 Task: Look for space in Hayesville, United States from 10th July, 2023 to 15th July, 2023 for 7 adults in price range Rs.10000 to Rs.15000. Place can be entire place or shared room with 4 bedrooms having 7 beds and 4 bathrooms. Property type can be house, flat, guest house. Amenities needed are: wifi, TV, free parkinig on premises, gym, breakfast. Booking option can be shelf check-in. Required host language is English.
Action: Mouse moved to (411, 105)
Screenshot: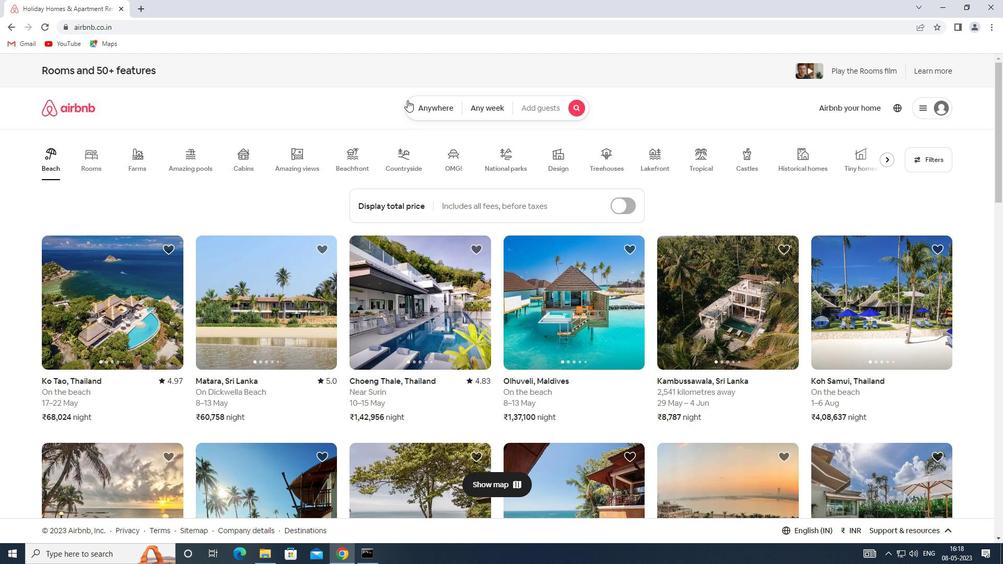 
Action: Mouse pressed left at (411, 105)
Screenshot: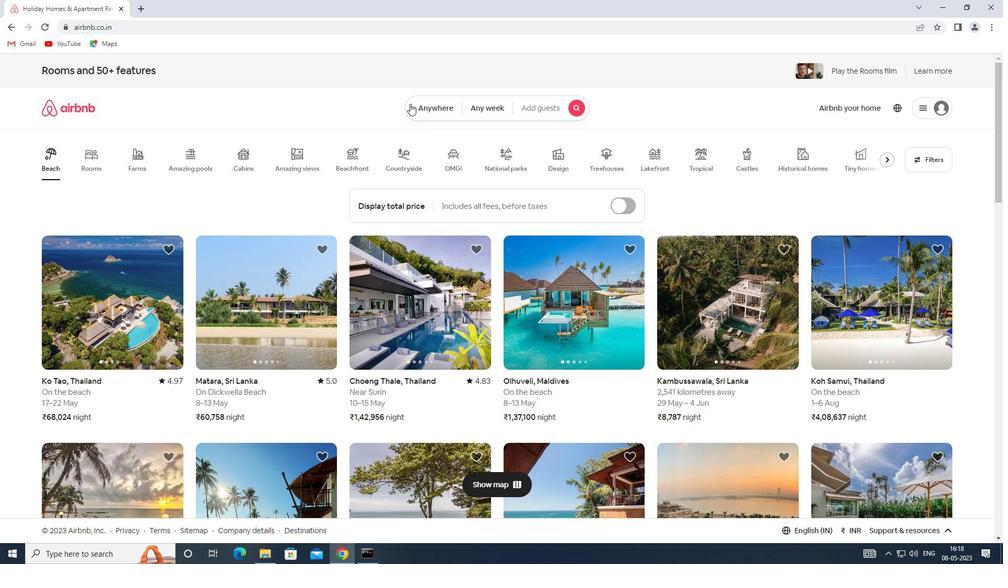 
Action: Mouse moved to (356, 145)
Screenshot: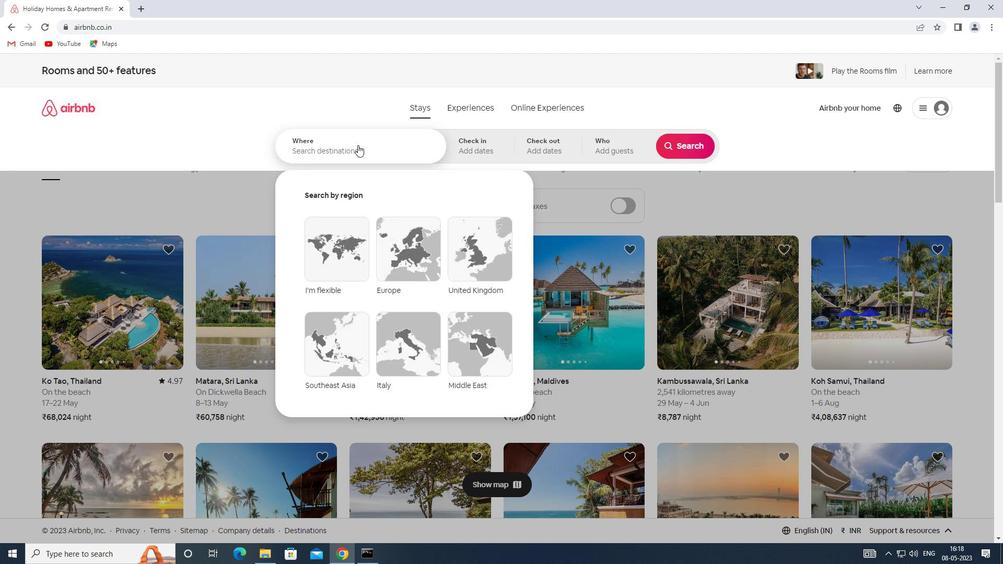 
Action: Mouse pressed left at (356, 145)
Screenshot: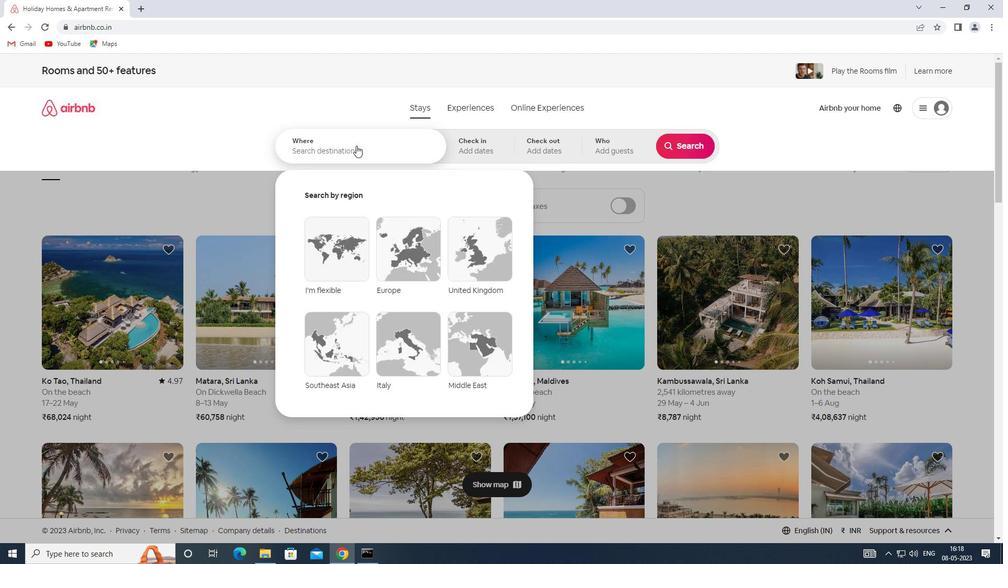
Action: Key pressed <Key.shift>SPACE<Key.space>IN<Key.space><Key.shift>HAYESVILLE,<Key.shift>UNITED<Key.space><Key.shift>STATES
Screenshot: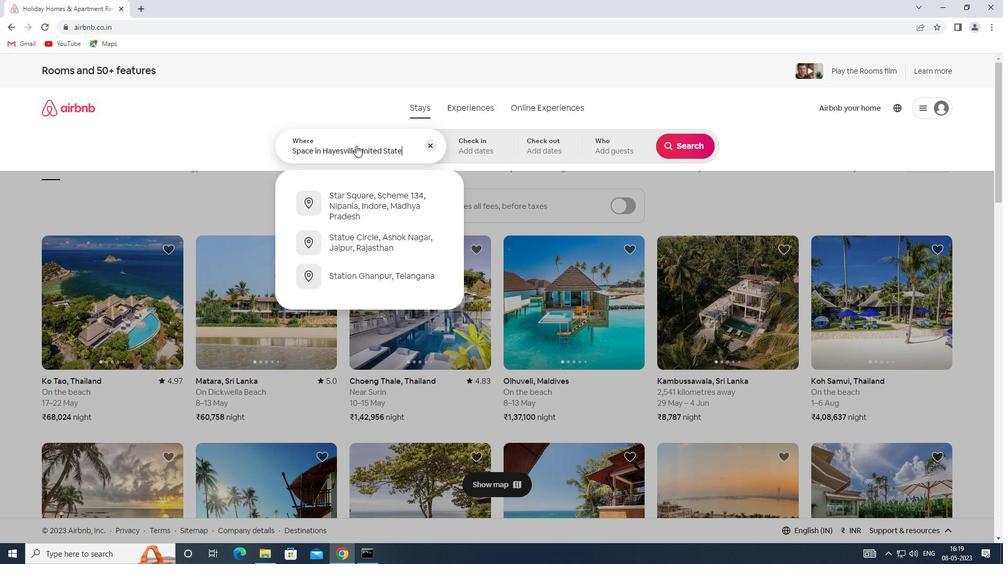 
Action: Mouse moved to (489, 145)
Screenshot: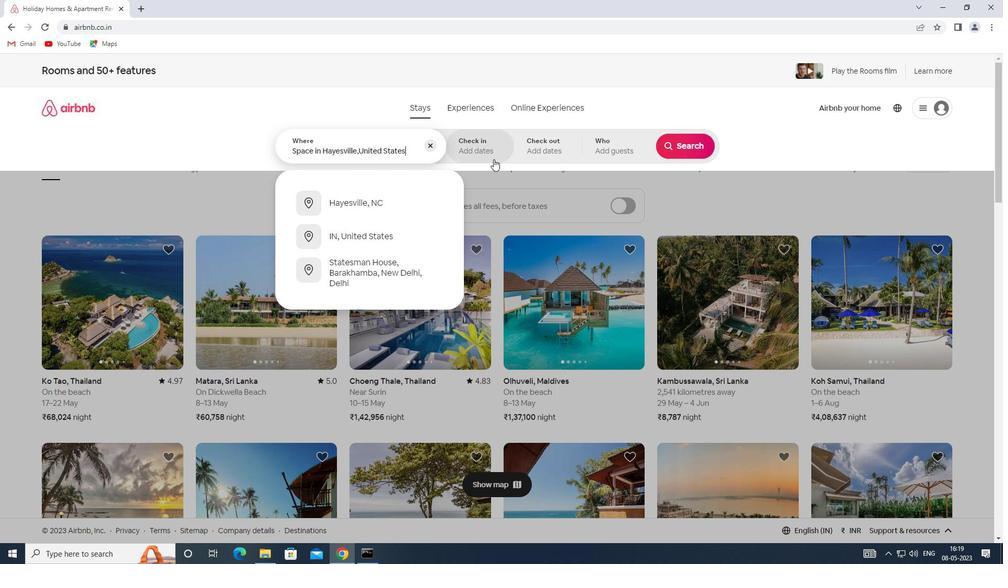 
Action: Mouse pressed left at (489, 145)
Screenshot: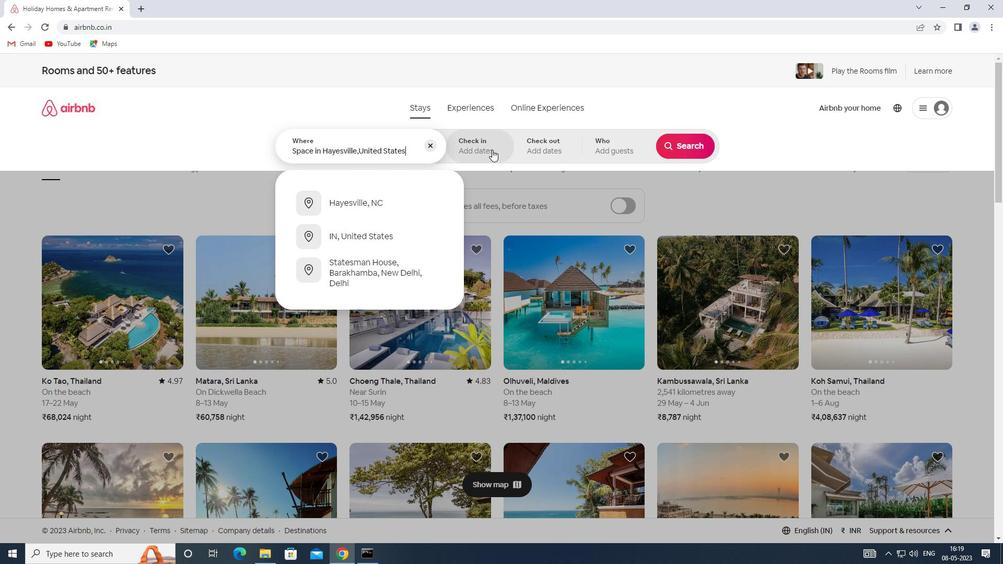 
Action: Mouse moved to (678, 235)
Screenshot: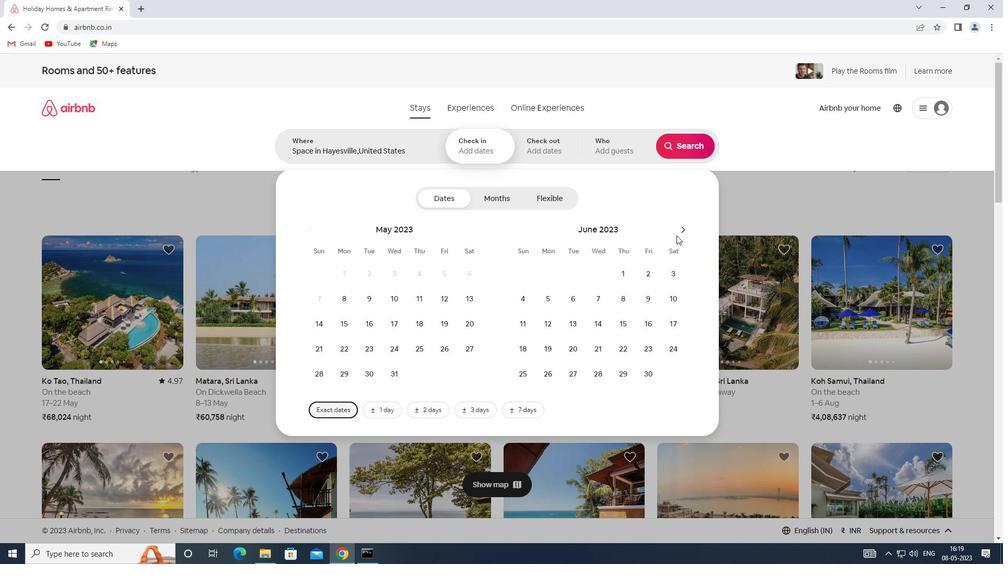 
Action: Mouse pressed left at (678, 235)
Screenshot: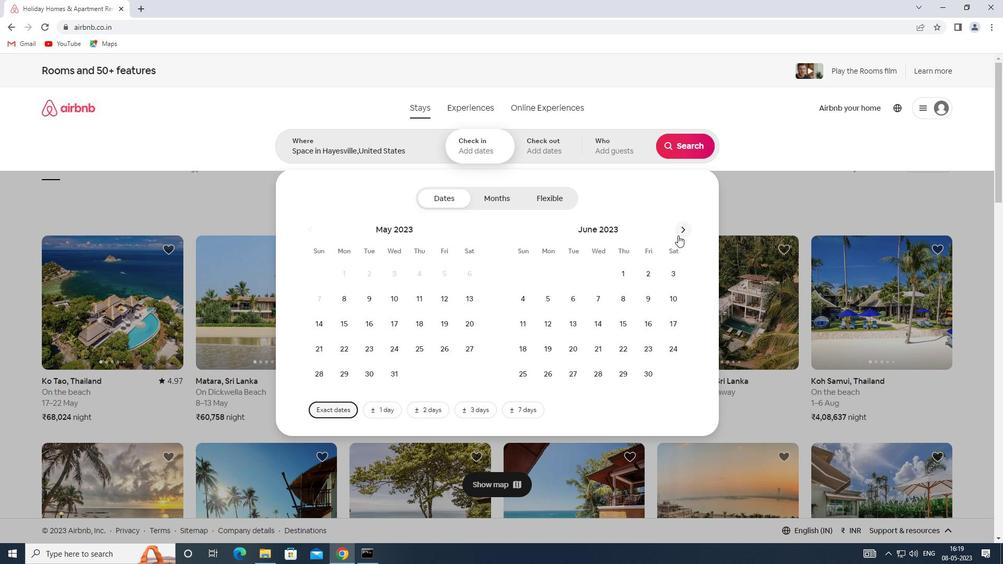 
Action: Mouse moved to (542, 320)
Screenshot: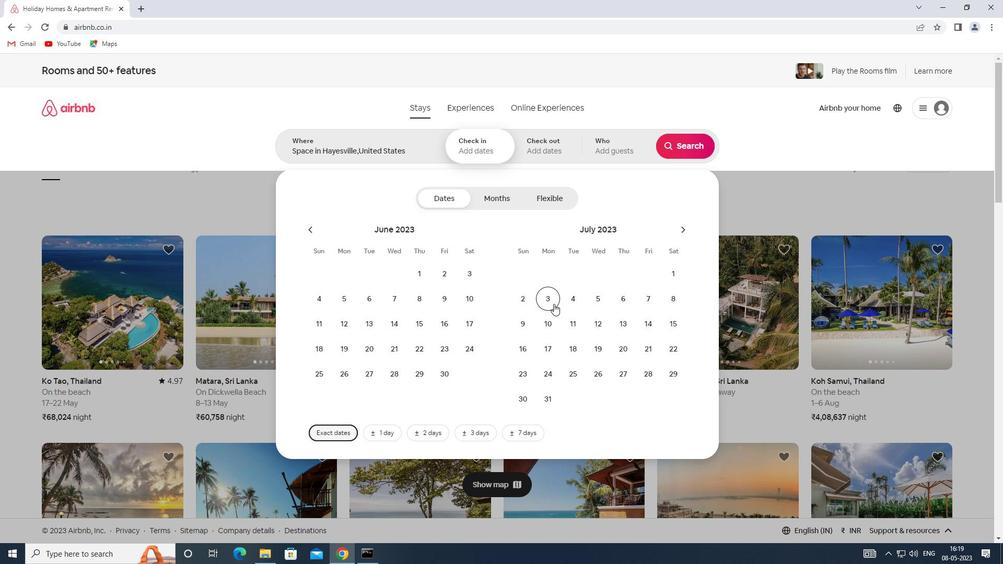 
Action: Mouse pressed left at (542, 320)
Screenshot: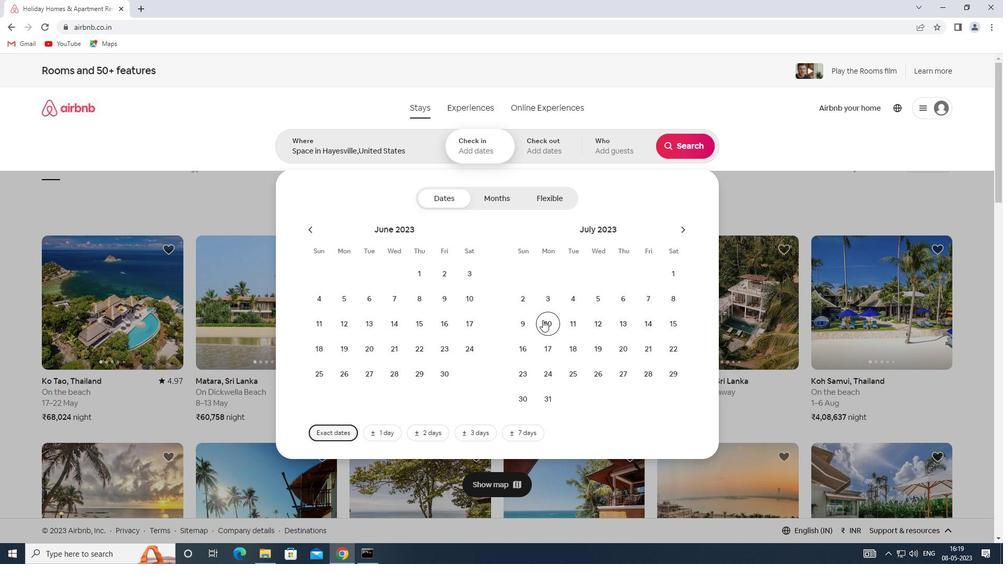 
Action: Mouse moved to (678, 319)
Screenshot: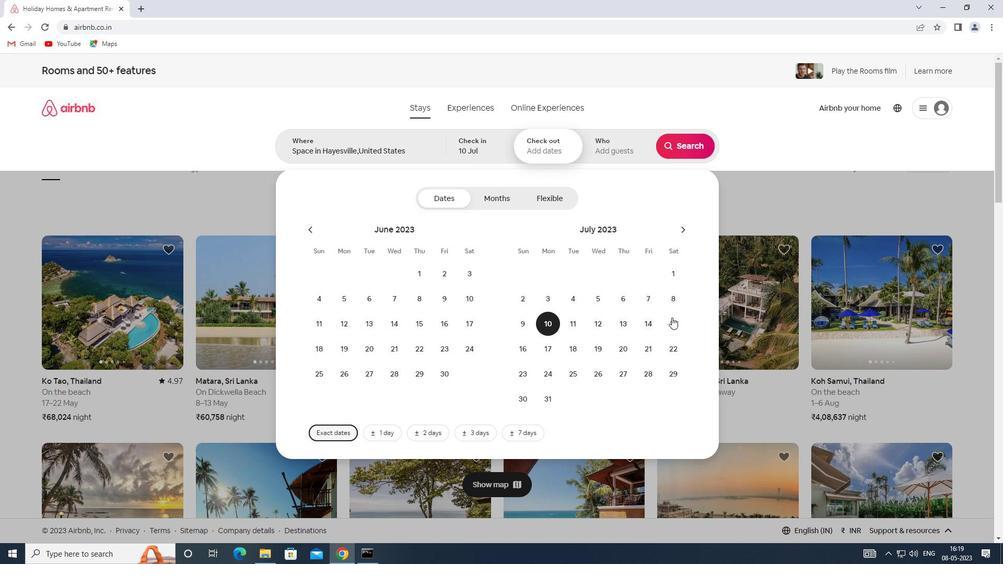
Action: Mouse pressed left at (678, 319)
Screenshot: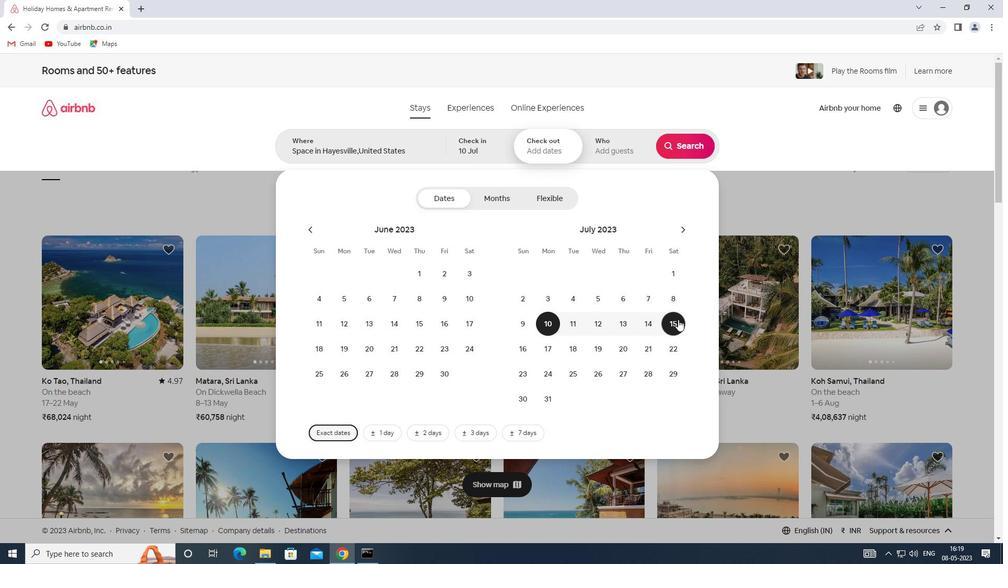 
Action: Mouse moved to (619, 146)
Screenshot: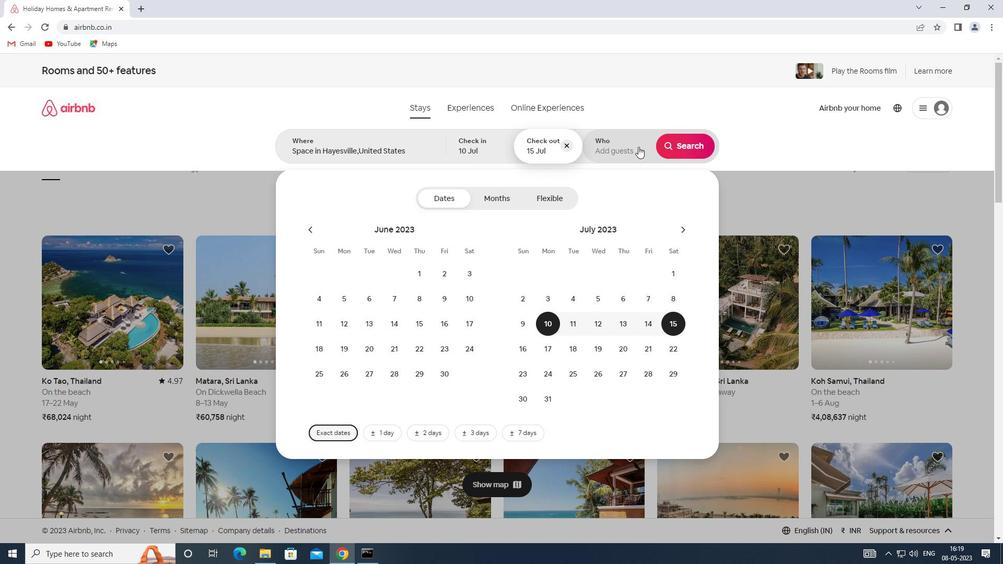 
Action: Mouse pressed left at (619, 146)
Screenshot: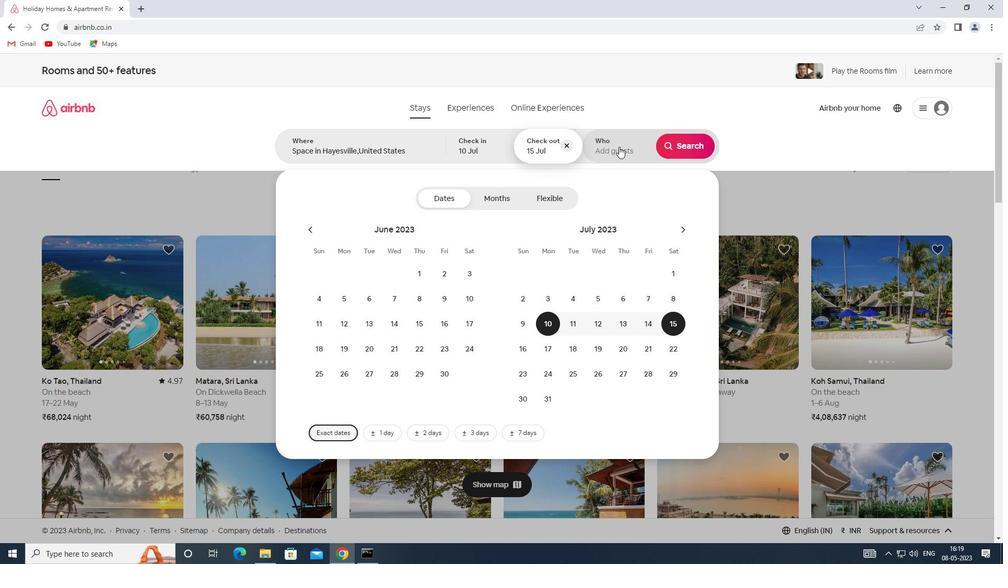 
Action: Mouse moved to (686, 202)
Screenshot: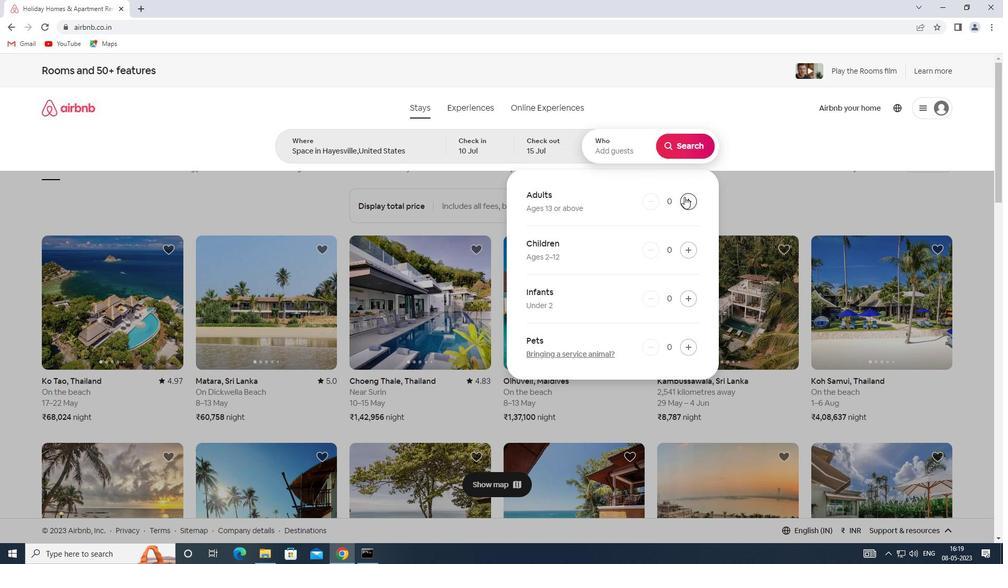 
Action: Mouse pressed left at (686, 202)
Screenshot: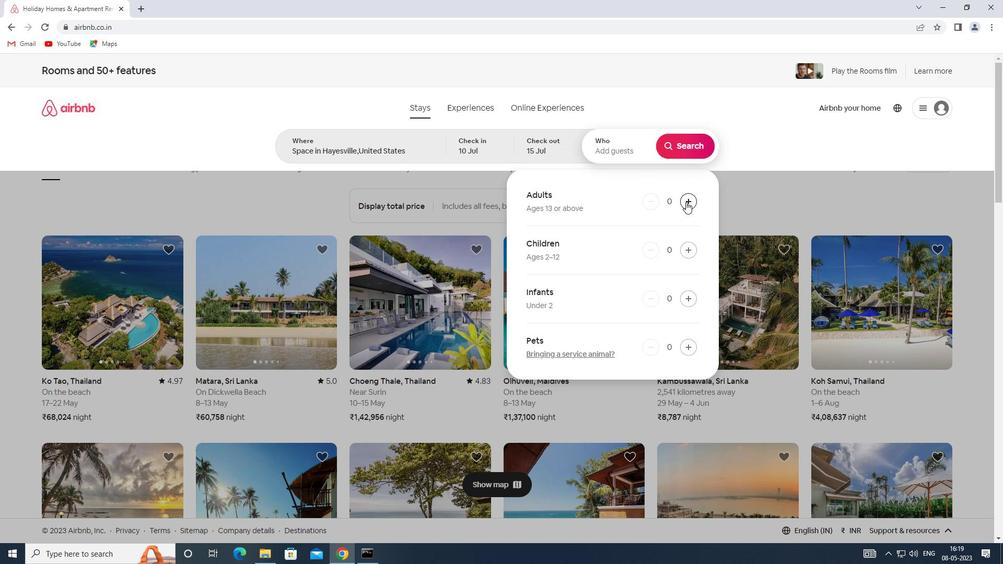 
Action: Mouse pressed left at (686, 202)
Screenshot: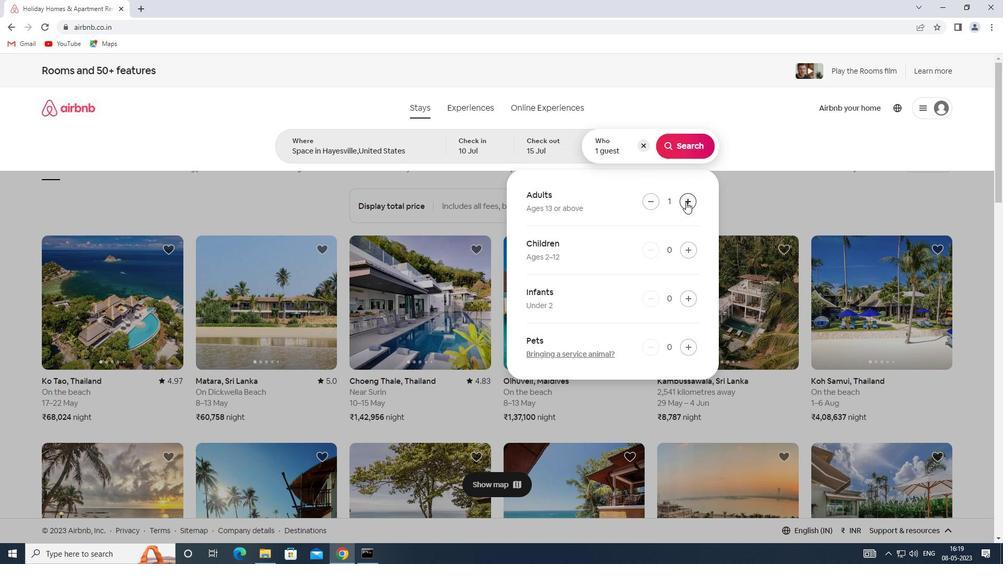
Action: Mouse pressed left at (686, 202)
Screenshot: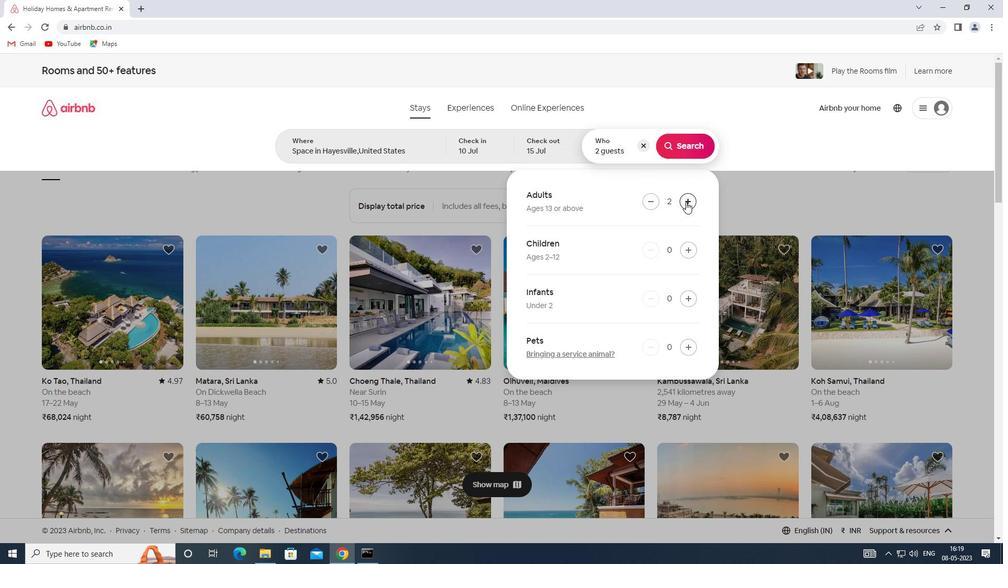
Action: Mouse pressed left at (686, 202)
Screenshot: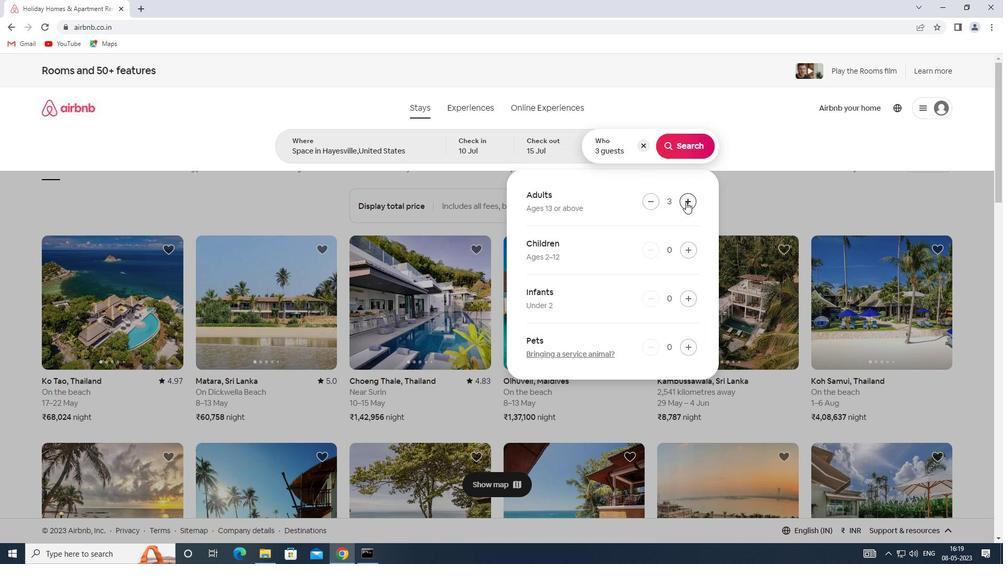 
Action: Mouse pressed left at (686, 202)
Screenshot: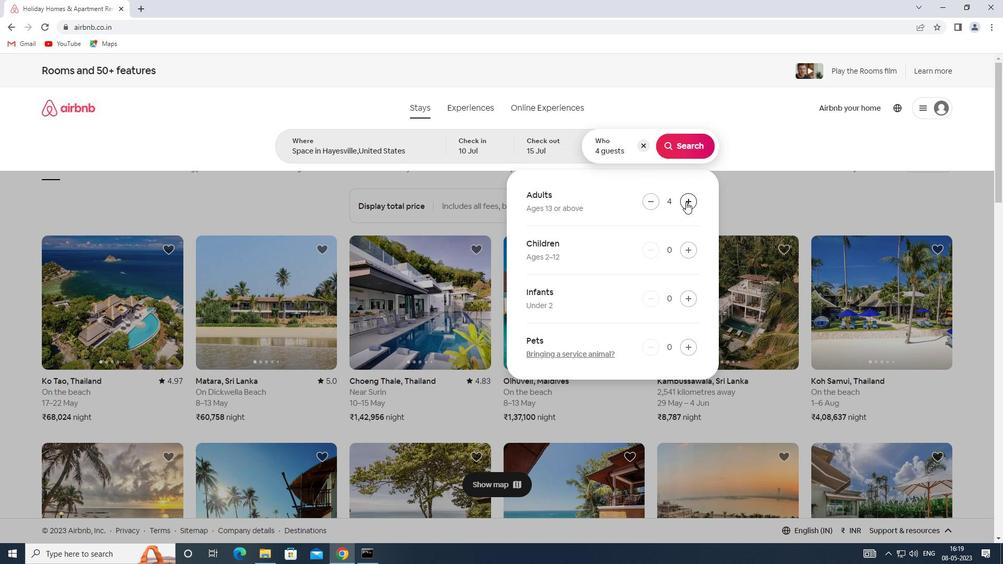 
Action: Mouse pressed left at (686, 202)
Screenshot: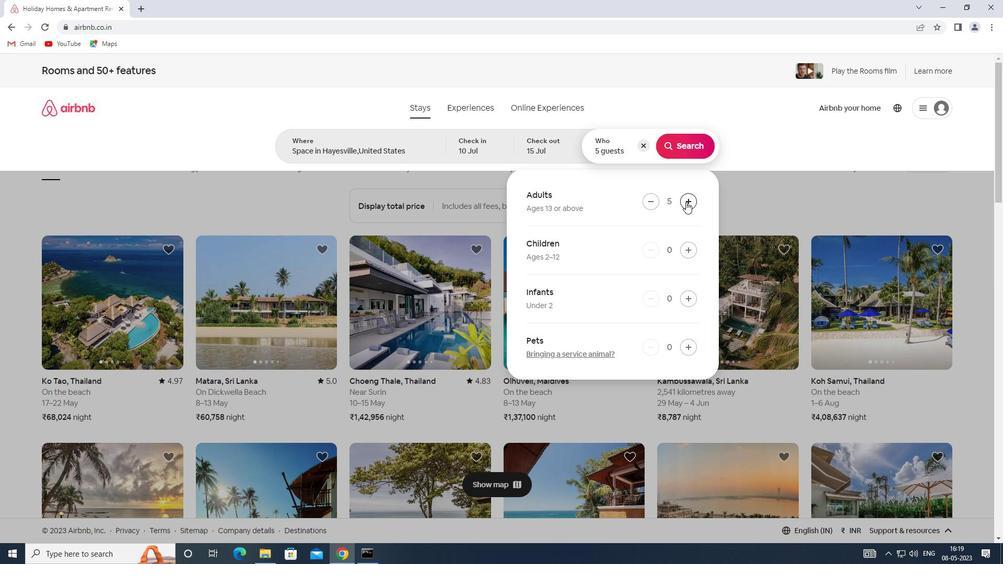 
Action: Mouse pressed left at (686, 202)
Screenshot: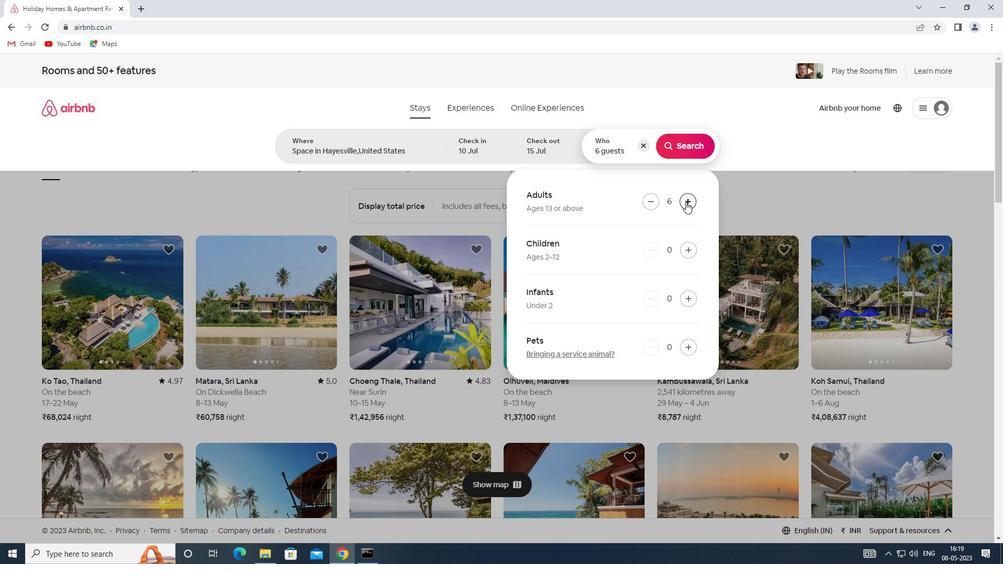 
Action: Mouse moved to (684, 150)
Screenshot: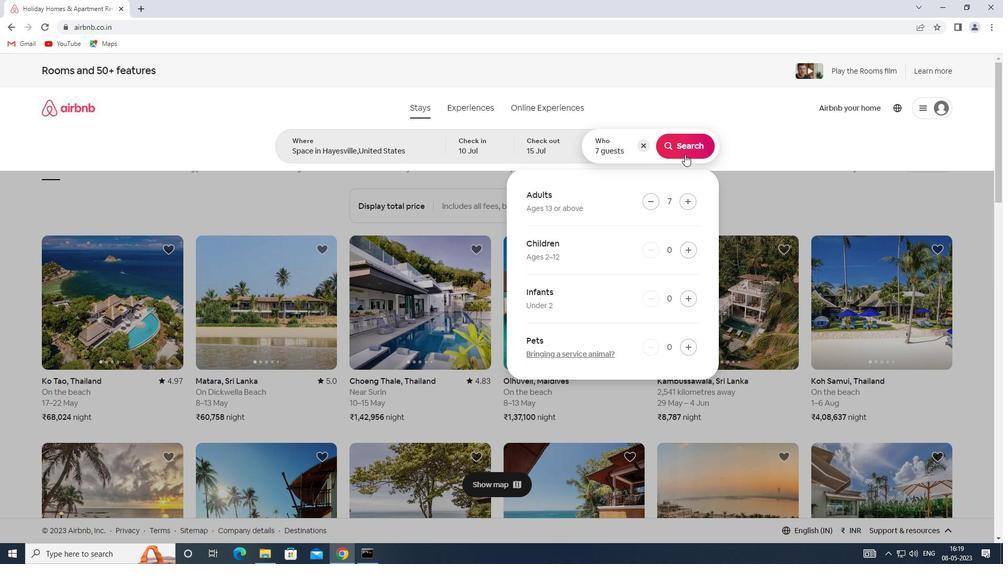 
Action: Mouse pressed left at (684, 150)
Screenshot: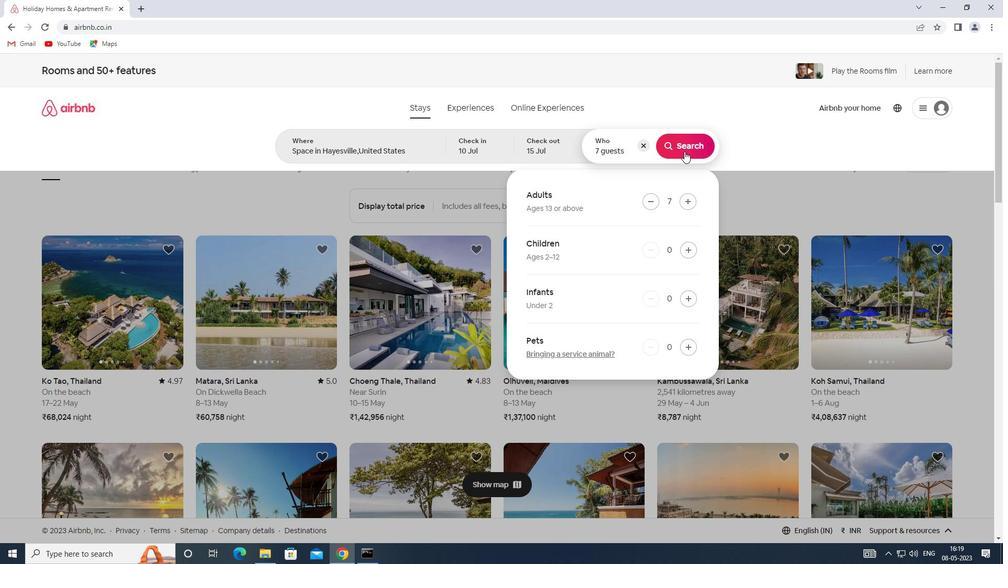 
Action: Mouse moved to (941, 120)
Screenshot: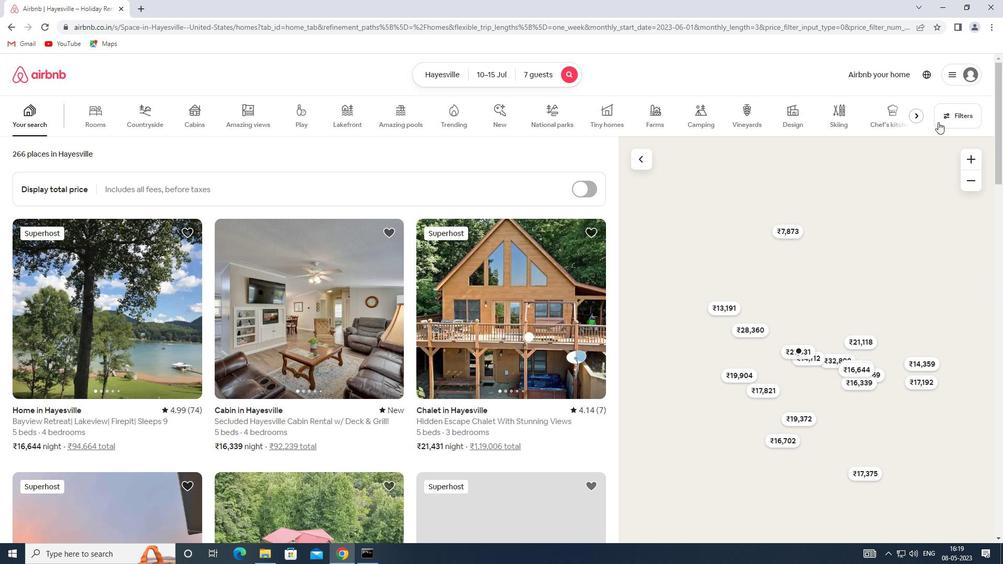 
Action: Mouse pressed left at (941, 120)
Screenshot: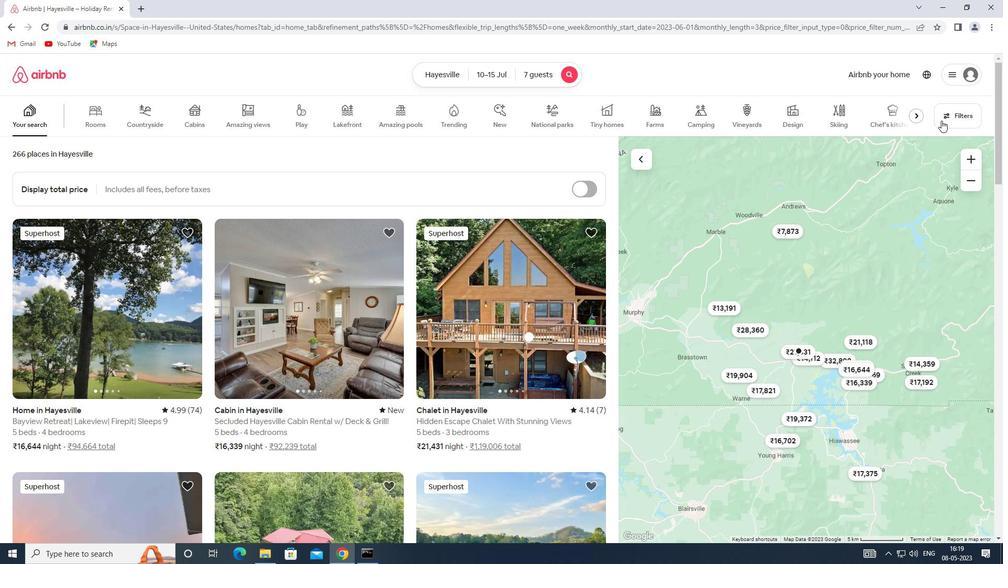 
Action: Mouse moved to (363, 372)
Screenshot: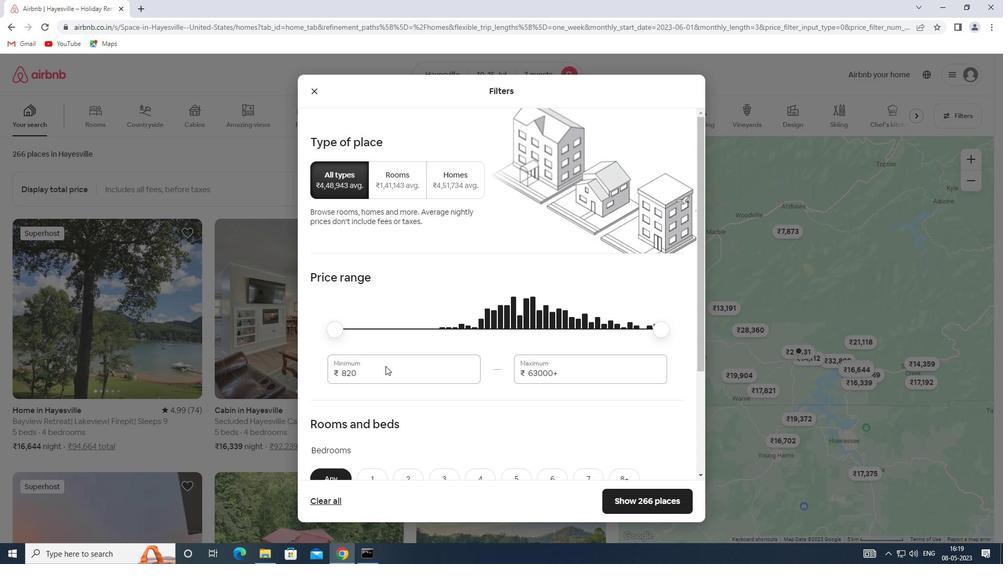 
Action: Mouse pressed left at (363, 372)
Screenshot: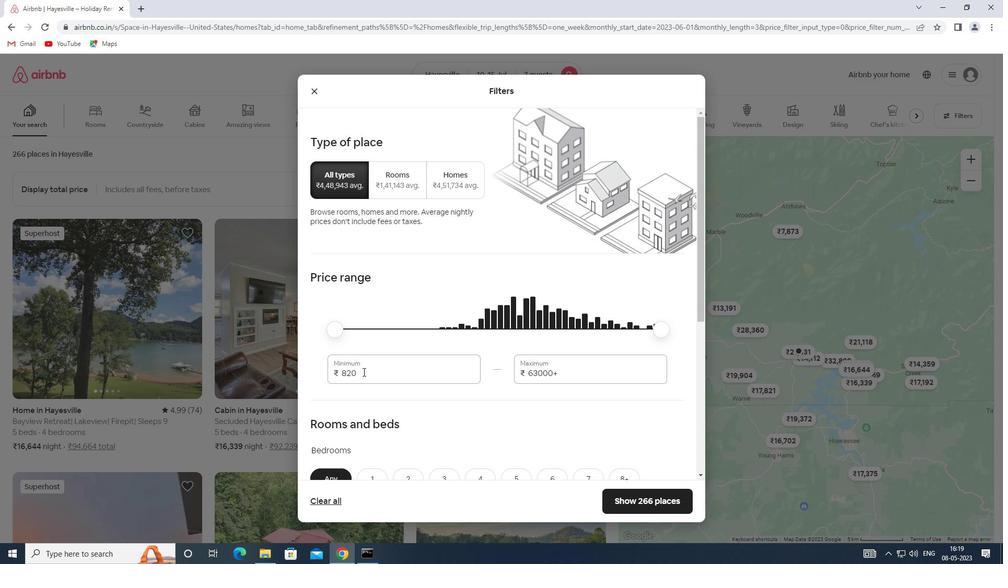 
Action: Mouse moved to (333, 372)
Screenshot: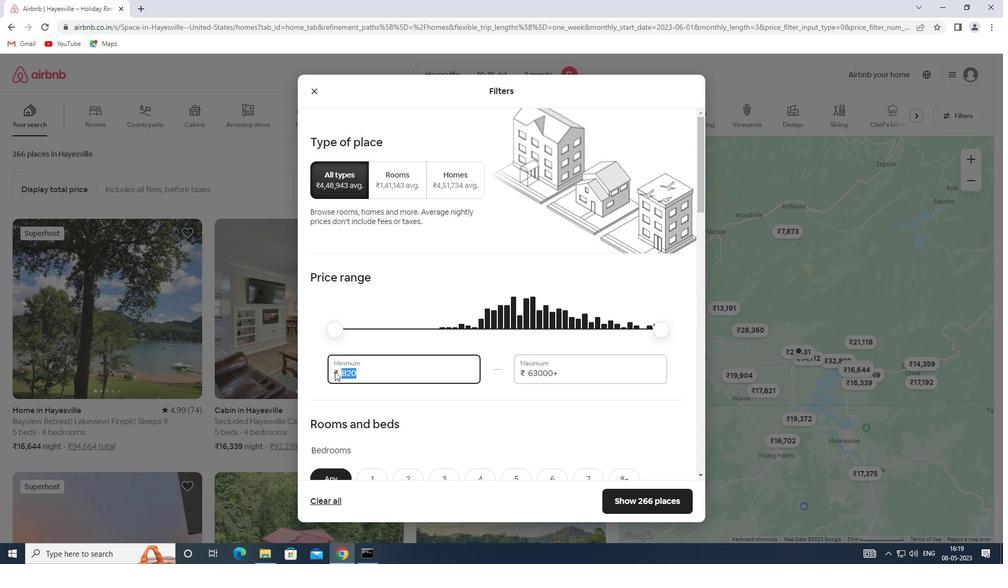
Action: Key pressed 10000
Screenshot: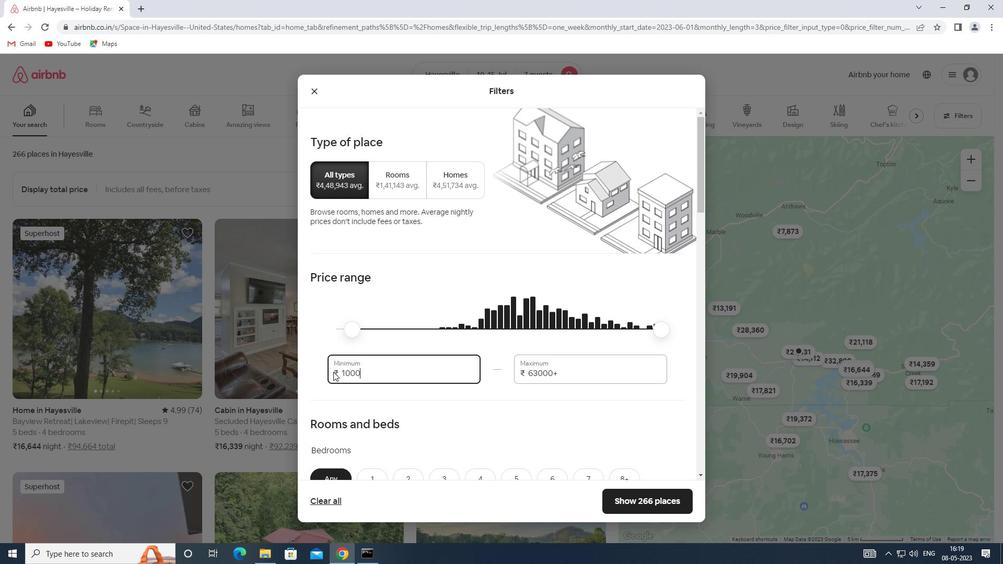 
Action: Mouse moved to (559, 374)
Screenshot: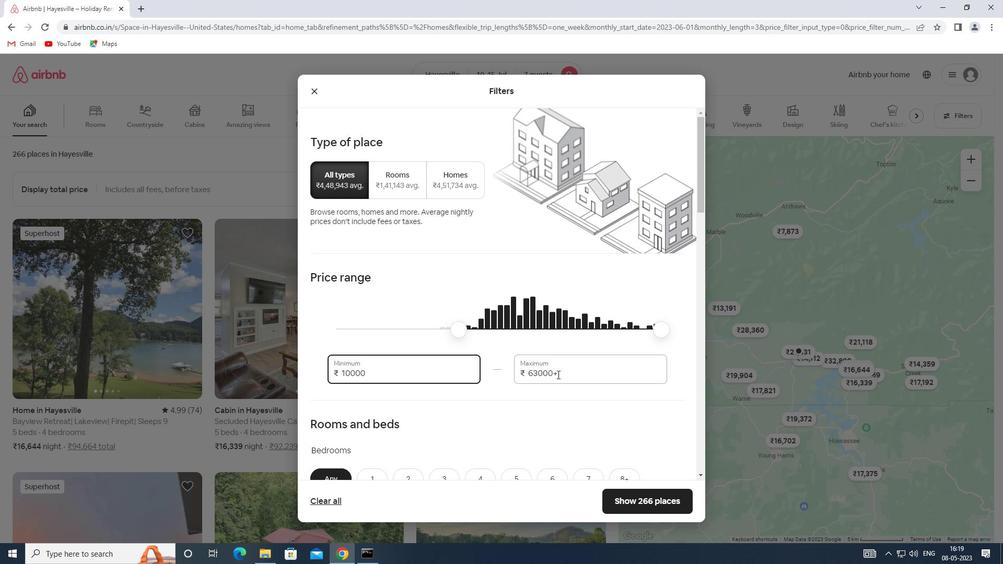 
Action: Mouse pressed left at (559, 374)
Screenshot: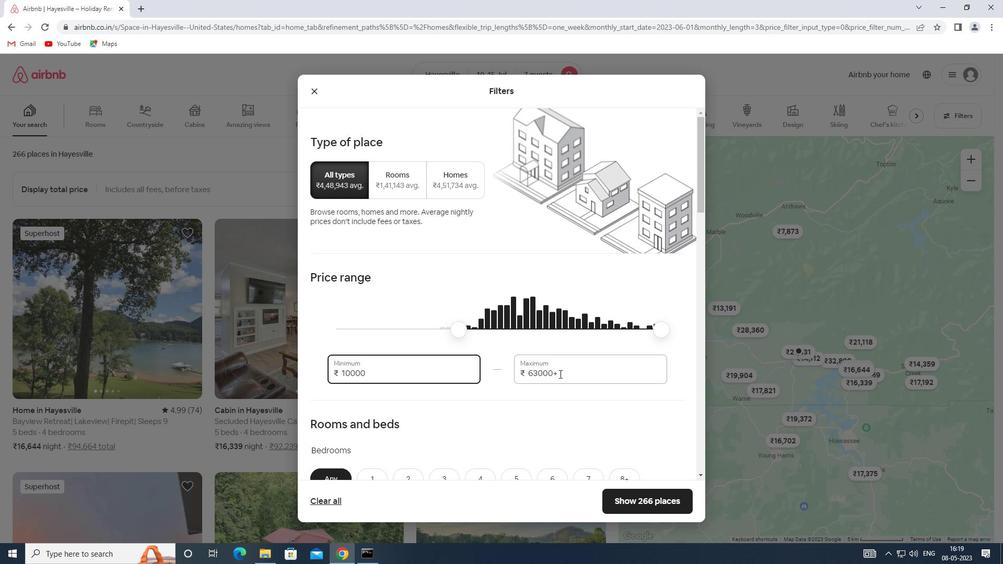
Action: Mouse moved to (504, 375)
Screenshot: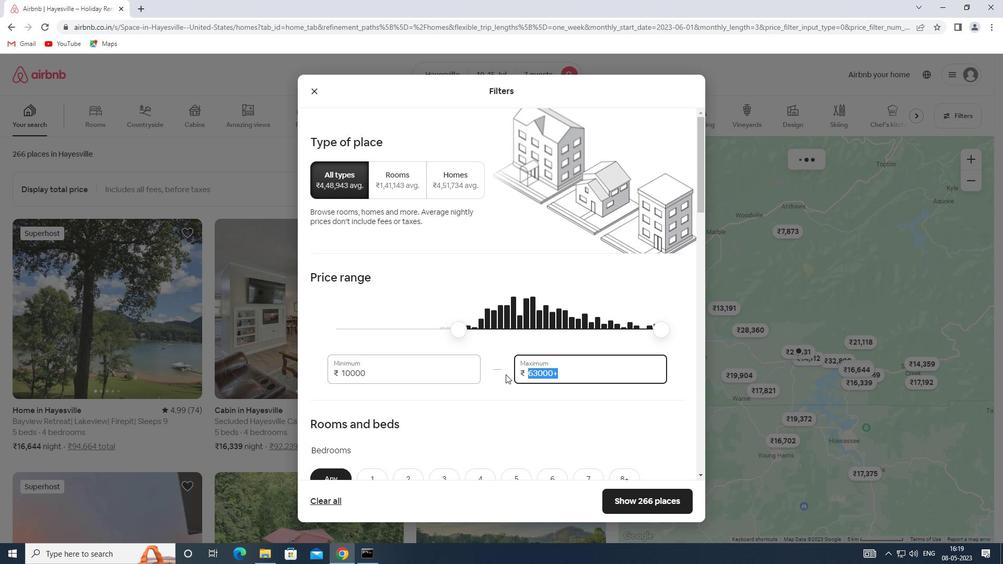 
Action: Key pressed 15000
Screenshot: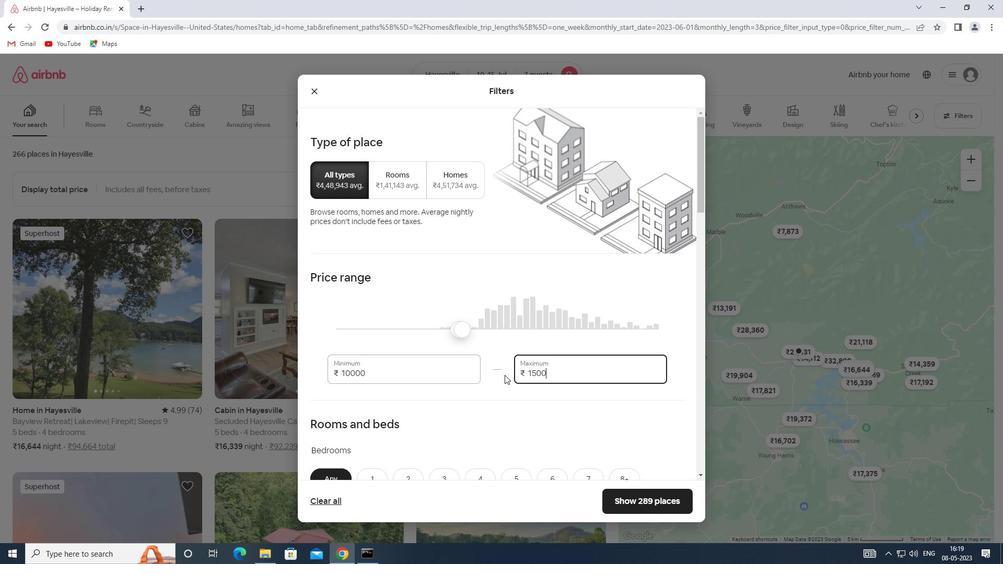 
Action: Mouse moved to (496, 376)
Screenshot: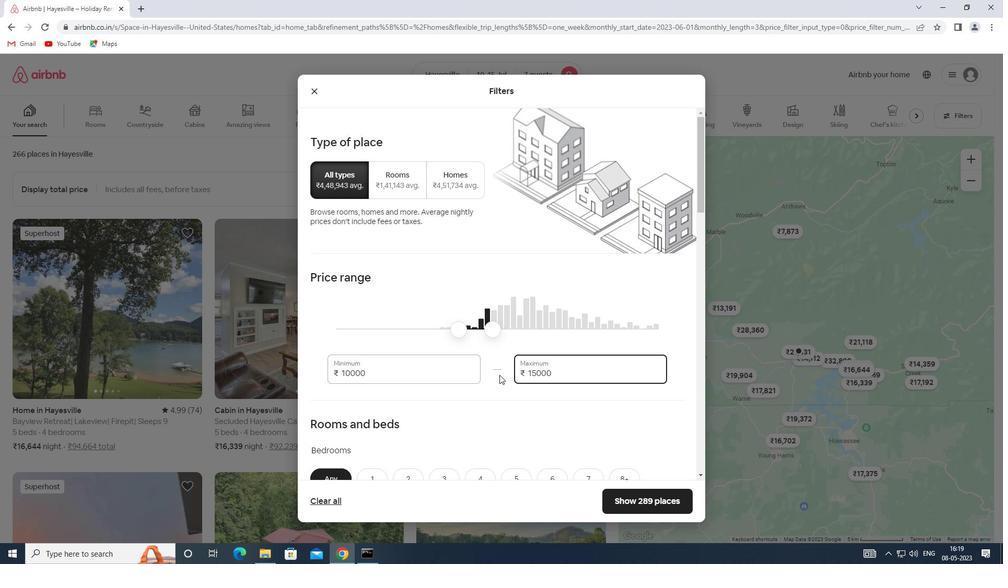 
Action: Mouse scrolled (496, 376) with delta (0, 0)
Screenshot: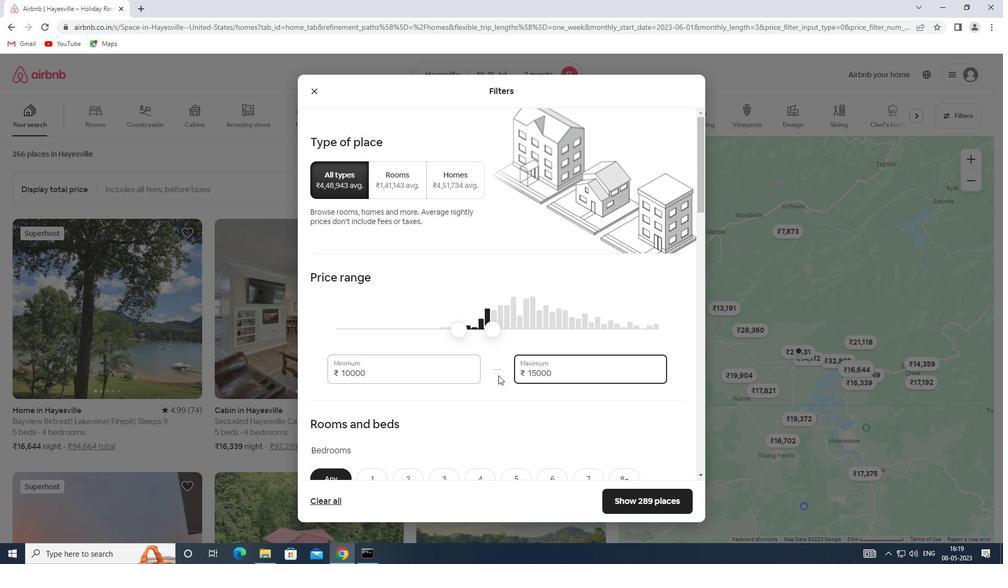 
Action: Mouse scrolled (496, 376) with delta (0, 0)
Screenshot: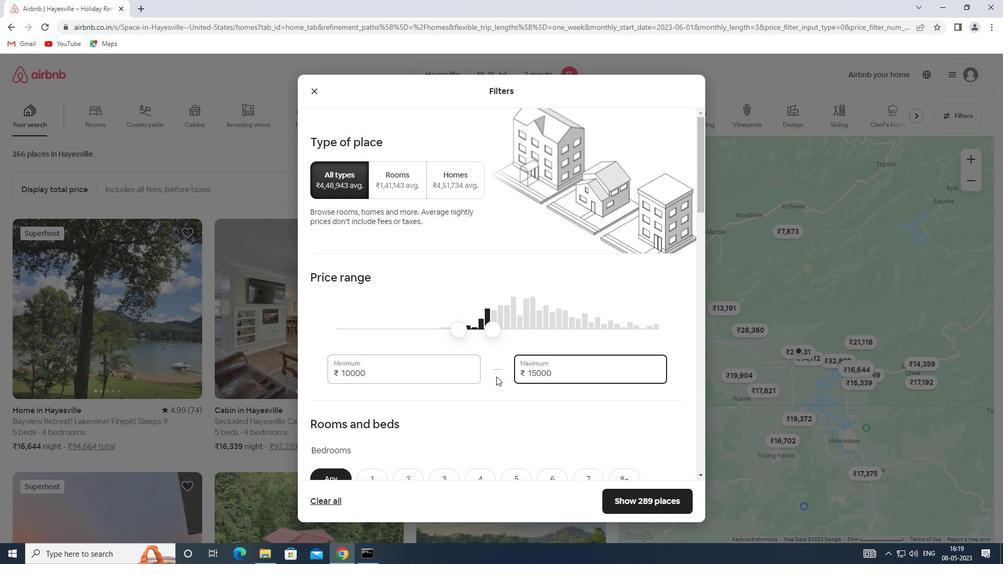 
Action: Mouse moved to (469, 377)
Screenshot: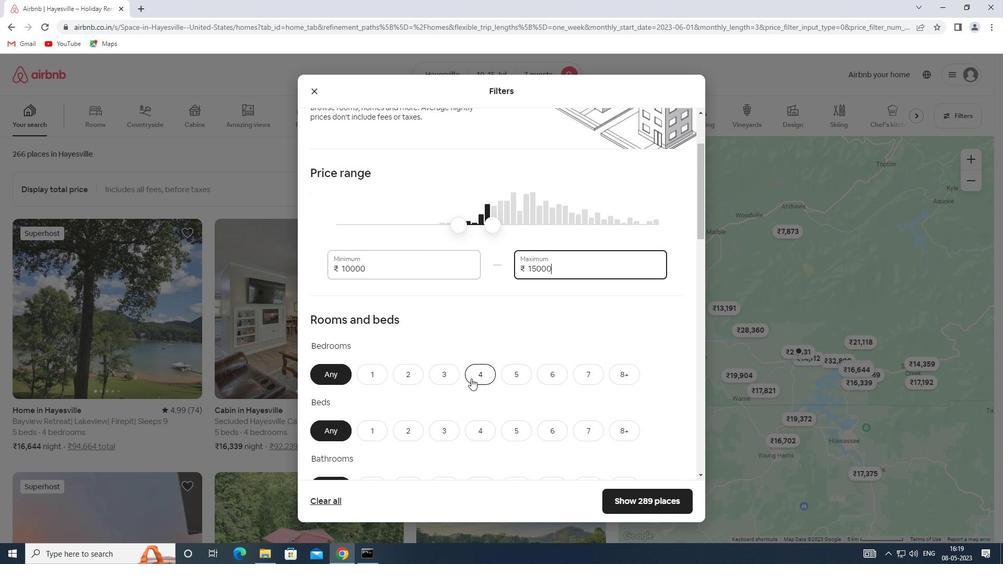 
Action: Mouse scrolled (469, 377) with delta (0, 0)
Screenshot: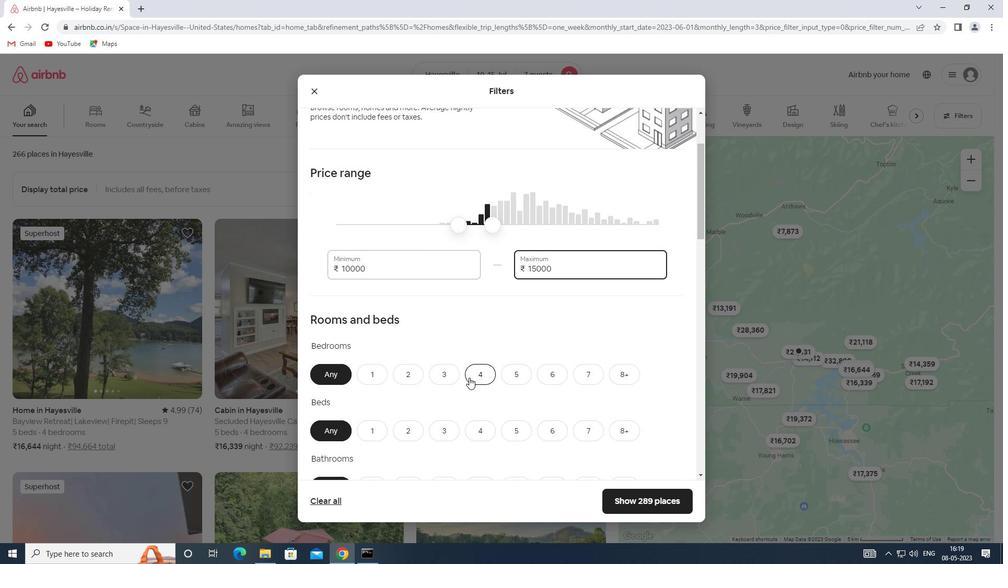 
Action: Mouse moved to (476, 321)
Screenshot: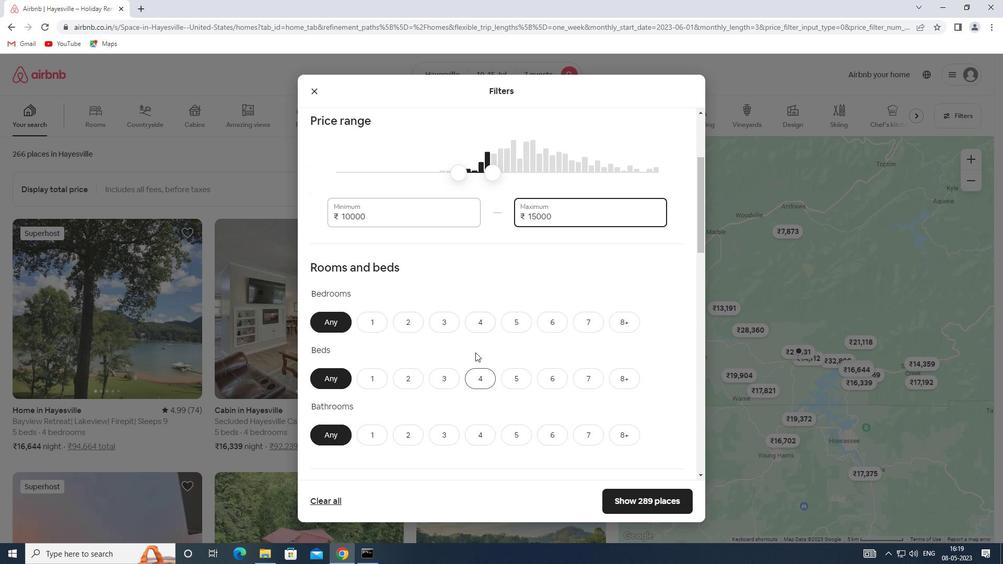 
Action: Mouse pressed left at (476, 321)
Screenshot: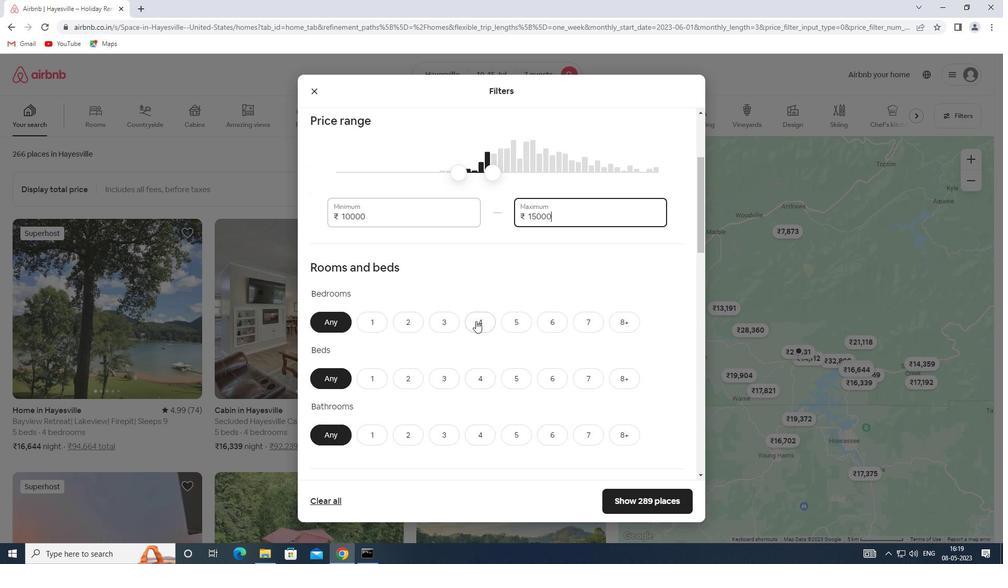 
Action: Mouse moved to (585, 380)
Screenshot: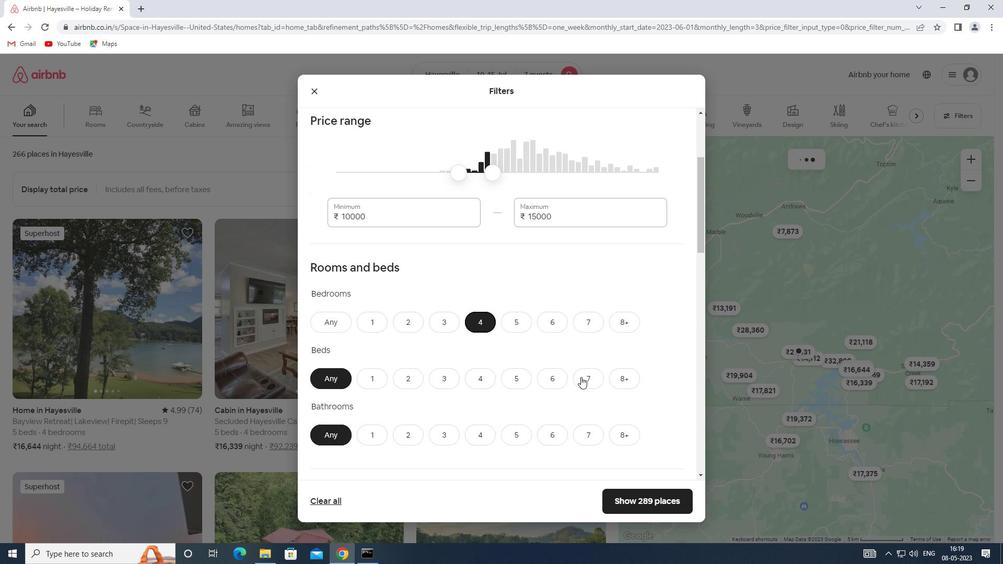 
Action: Mouse pressed left at (585, 380)
Screenshot: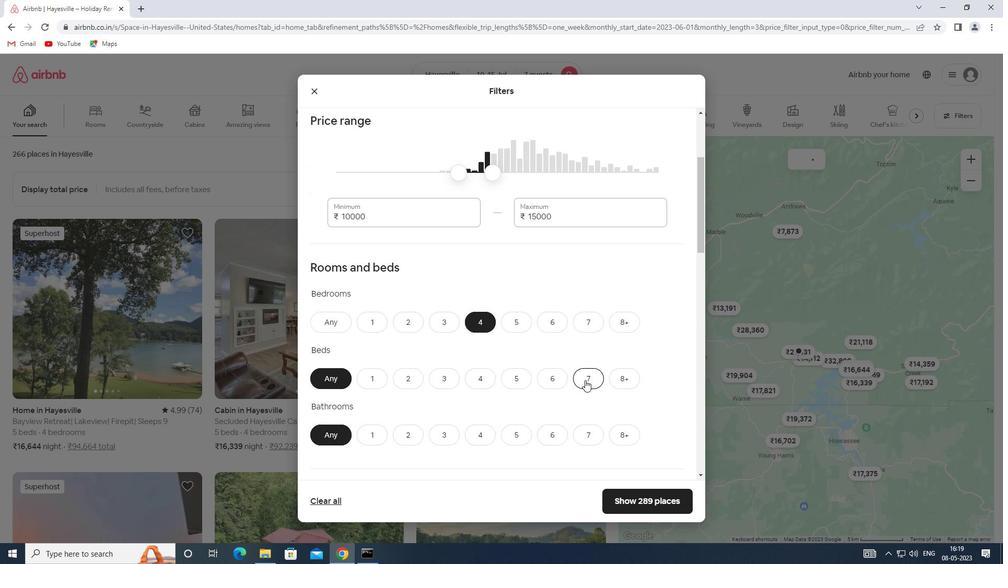 
Action: Mouse moved to (476, 433)
Screenshot: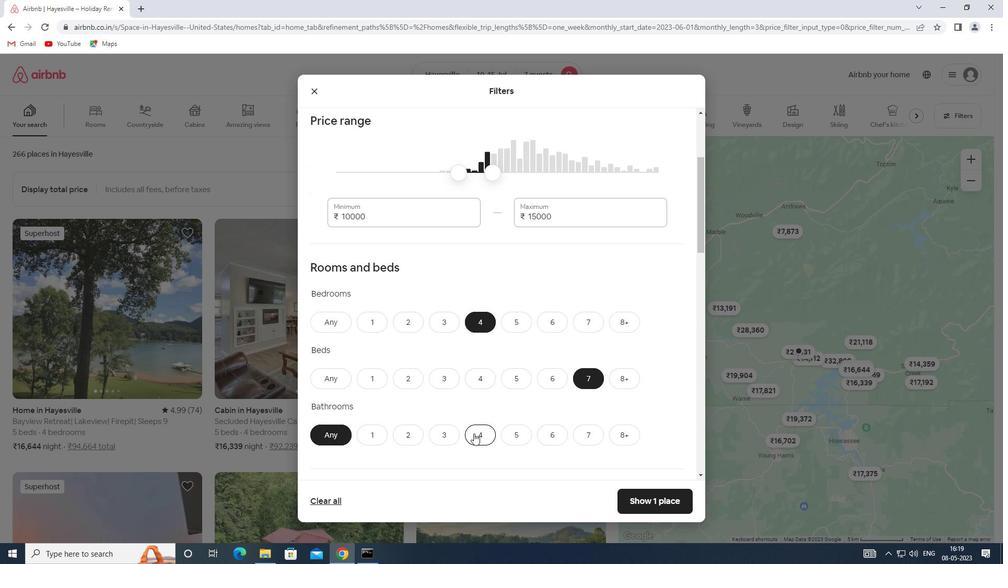 
Action: Mouse pressed left at (476, 433)
Screenshot: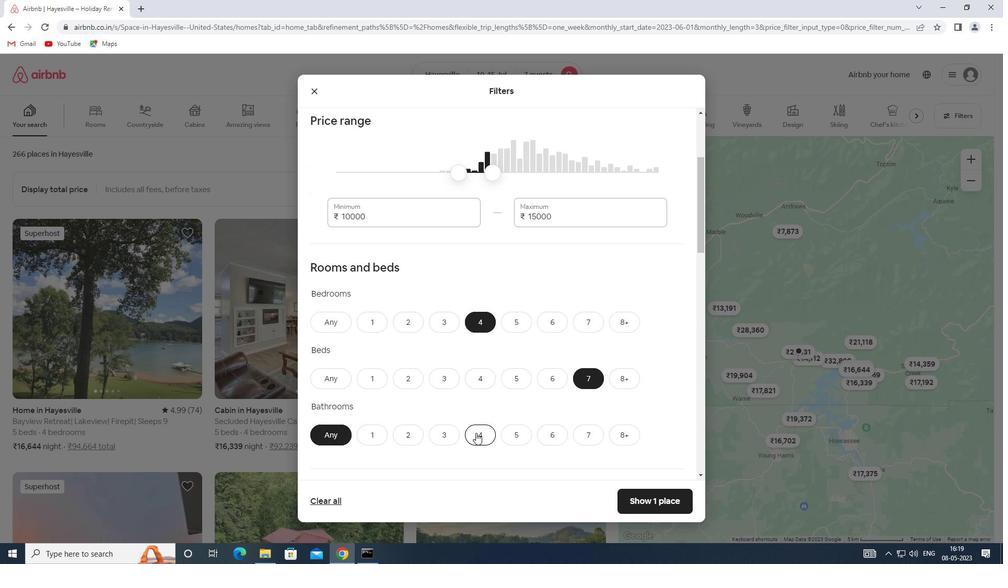 
Action: Mouse scrolled (476, 432) with delta (0, 0)
Screenshot: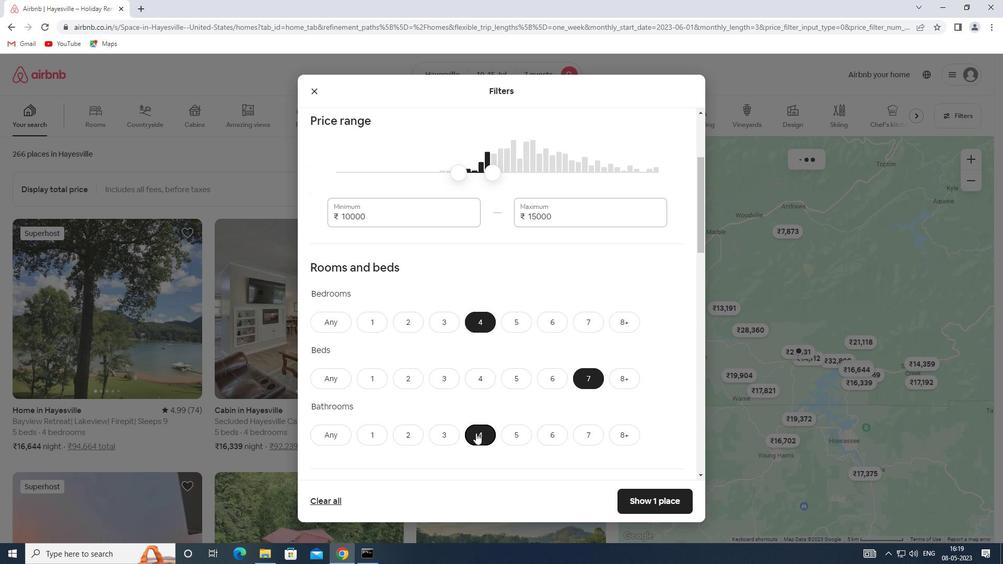 
Action: Mouse scrolled (476, 432) with delta (0, 0)
Screenshot: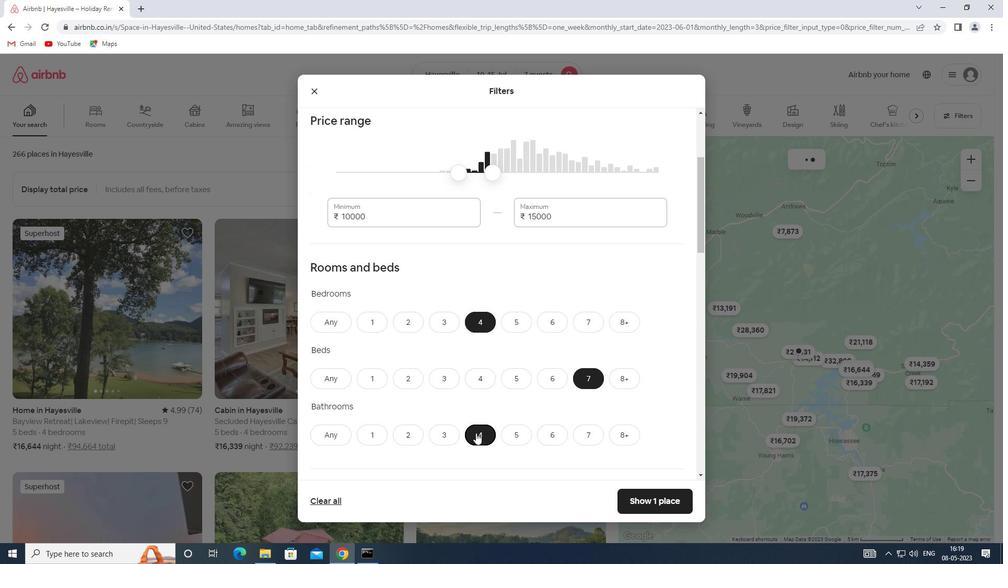 
Action: Mouse scrolled (476, 432) with delta (0, 0)
Screenshot: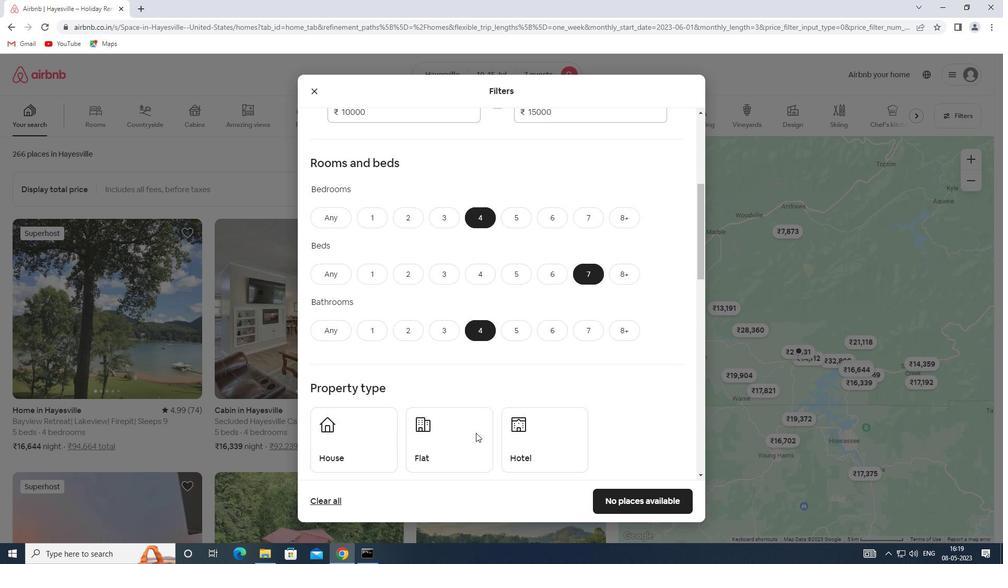 
Action: Mouse scrolled (476, 432) with delta (0, 0)
Screenshot: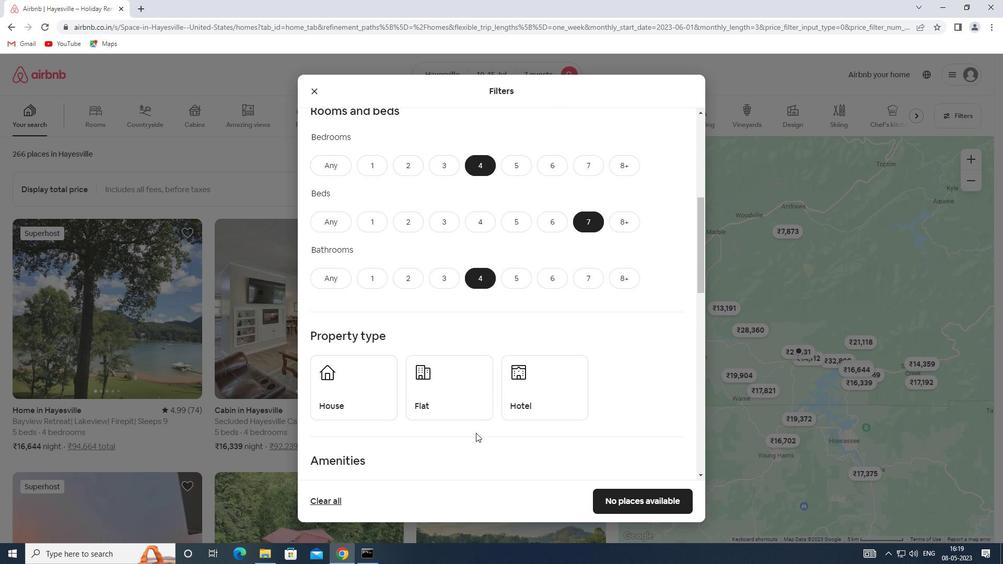 
Action: Mouse scrolled (476, 432) with delta (0, 0)
Screenshot: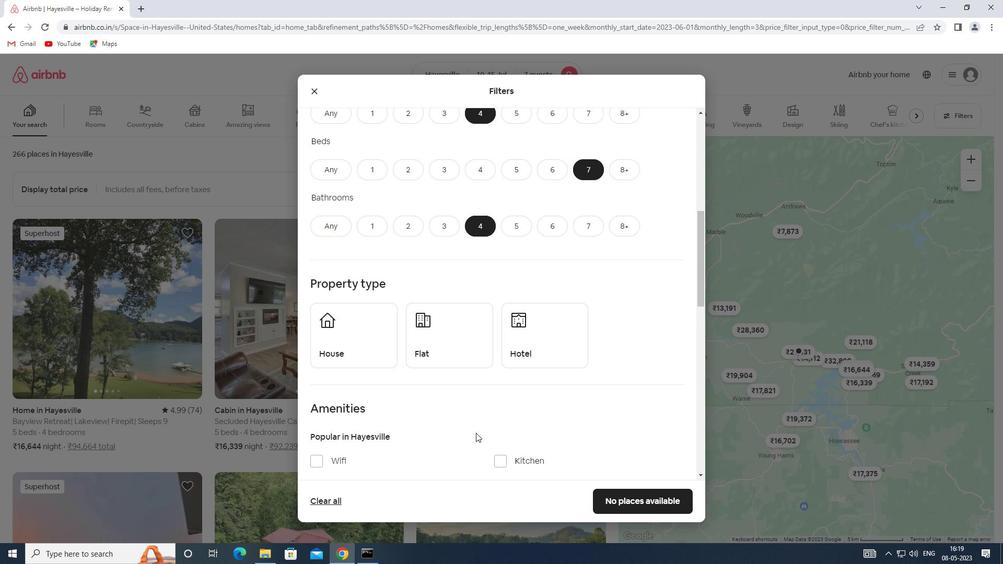 
Action: Mouse scrolled (476, 432) with delta (0, 0)
Screenshot: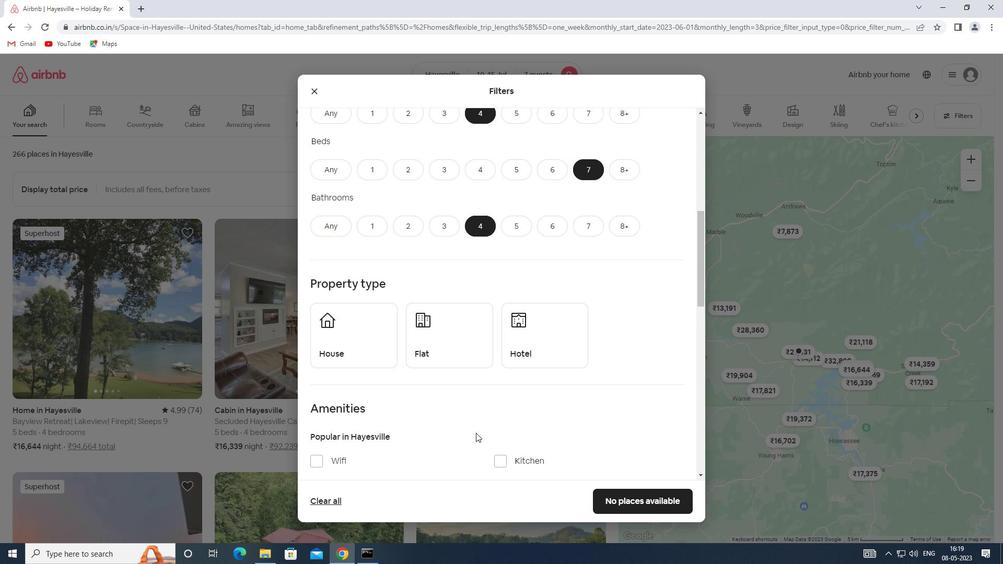 
Action: Mouse moved to (365, 240)
Screenshot: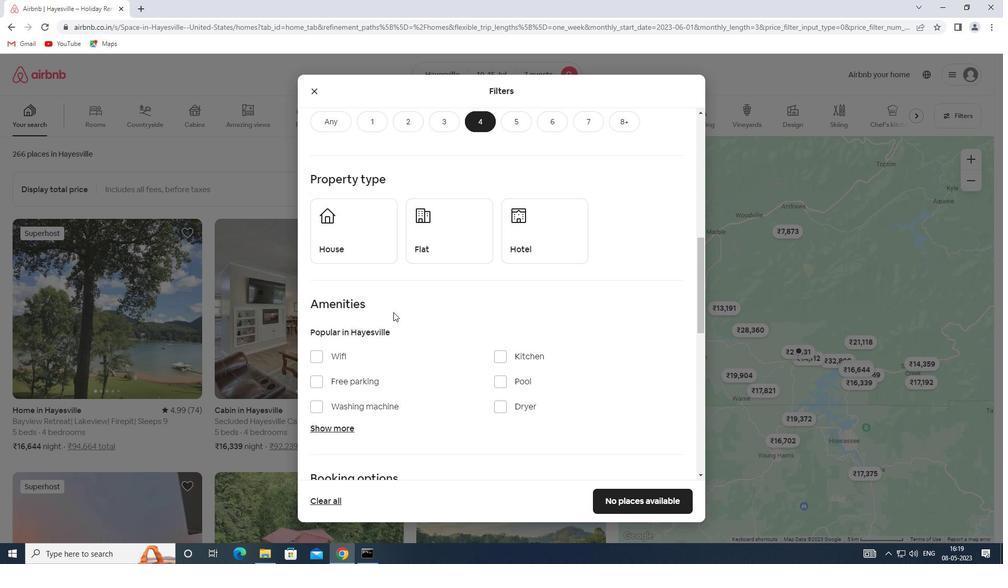 
Action: Mouse pressed left at (365, 240)
Screenshot: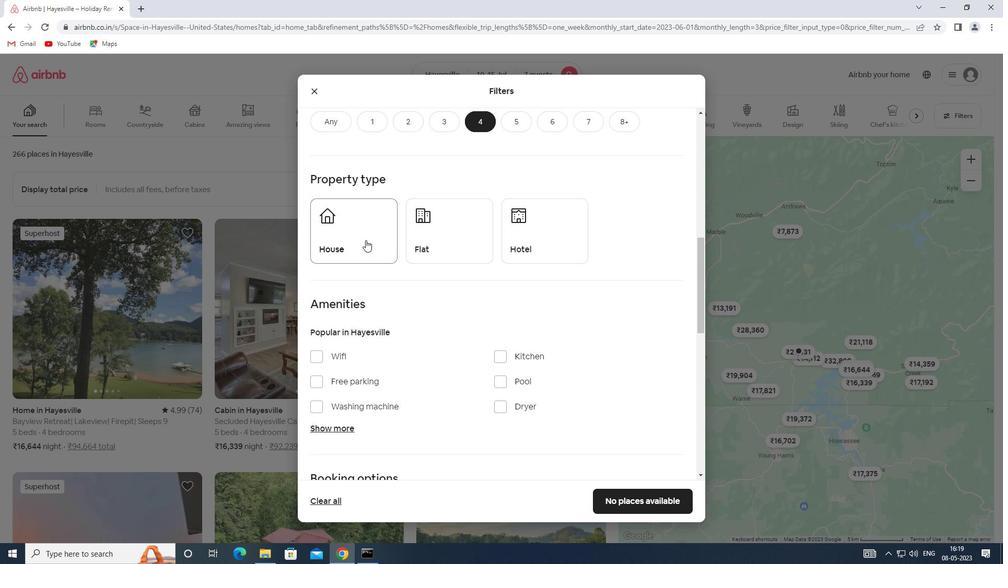 
Action: Mouse moved to (445, 240)
Screenshot: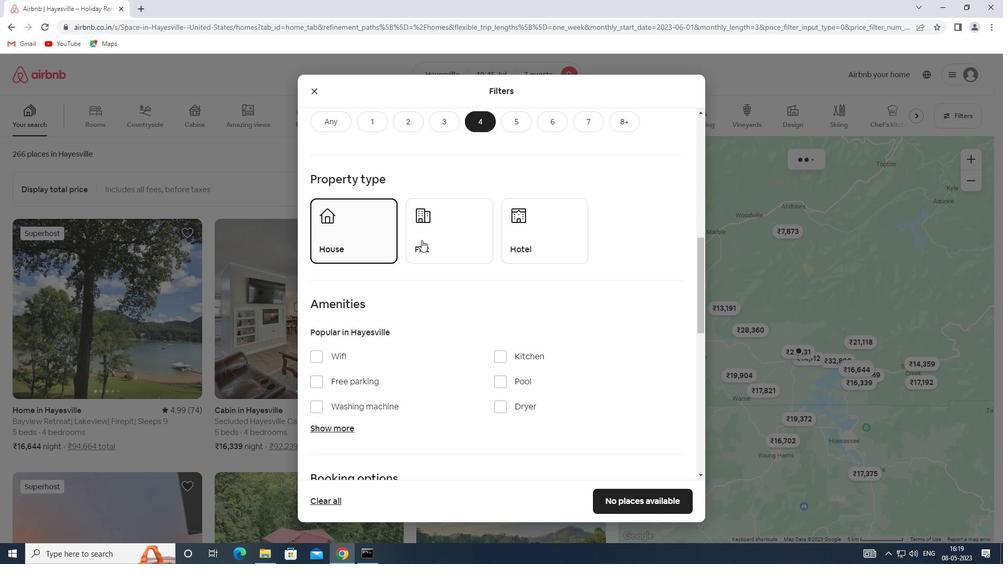 
Action: Mouse pressed left at (445, 240)
Screenshot: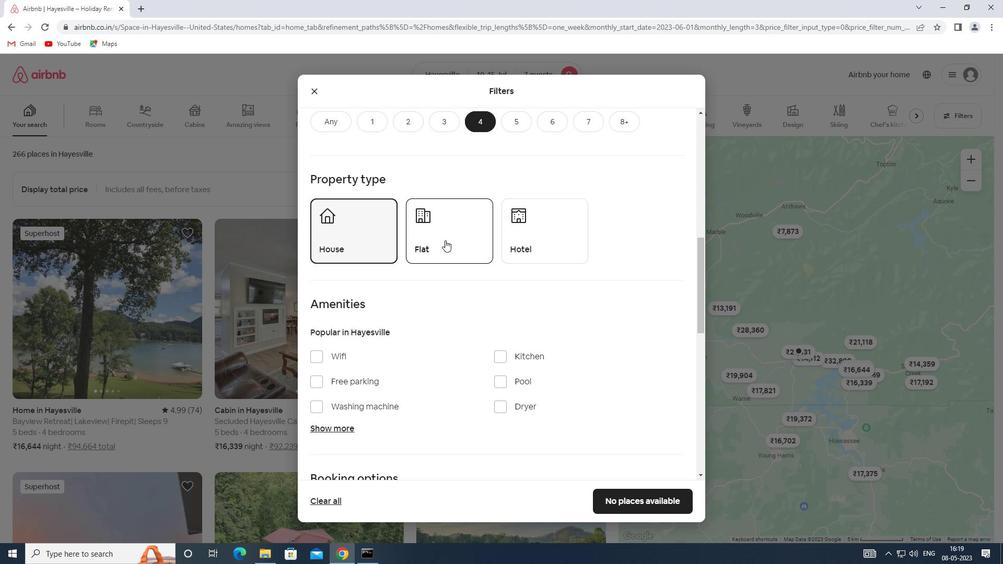 
Action: Mouse moved to (523, 244)
Screenshot: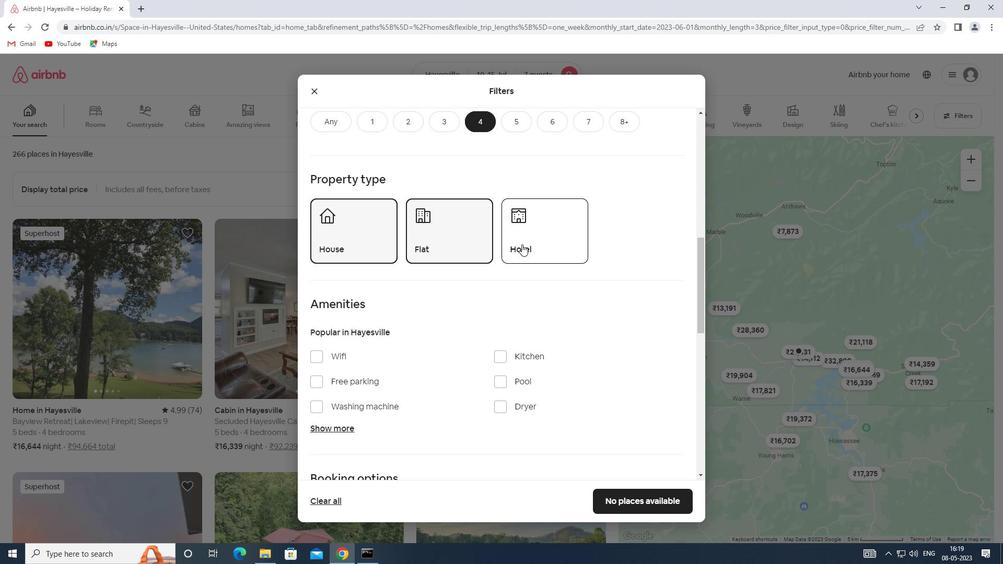 
Action: Mouse pressed left at (523, 244)
Screenshot: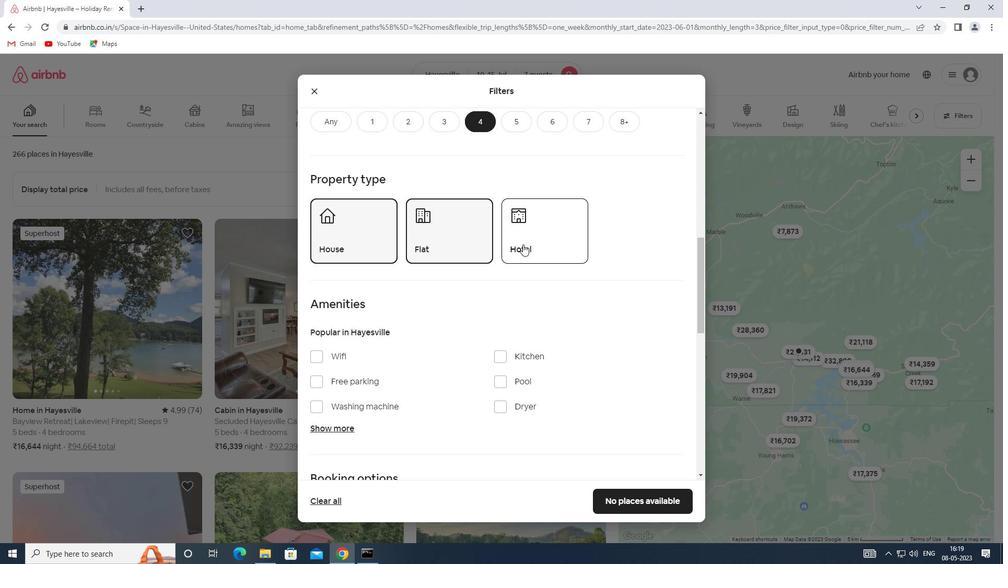 
Action: Mouse moved to (518, 246)
Screenshot: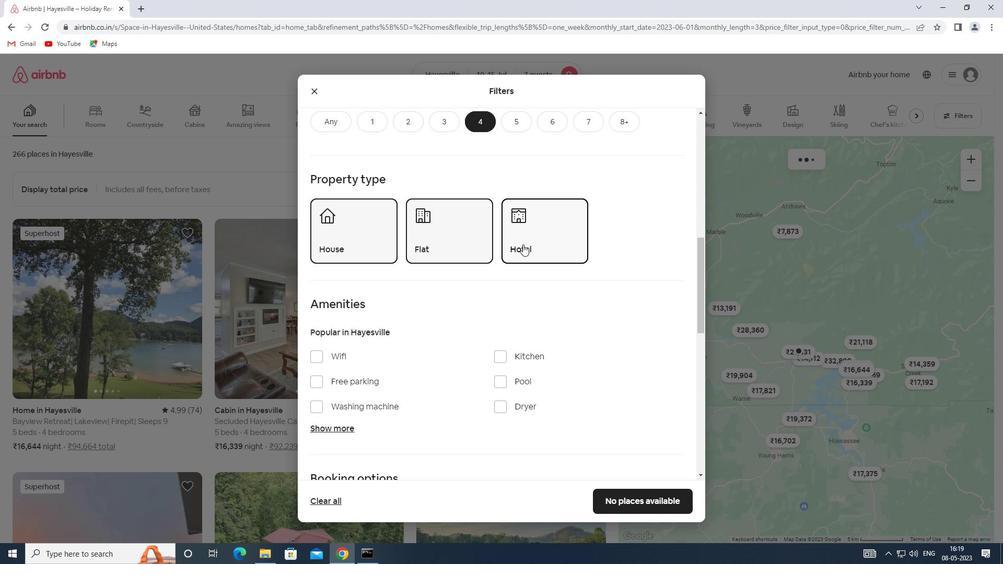 
Action: Mouse scrolled (518, 245) with delta (0, 0)
Screenshot: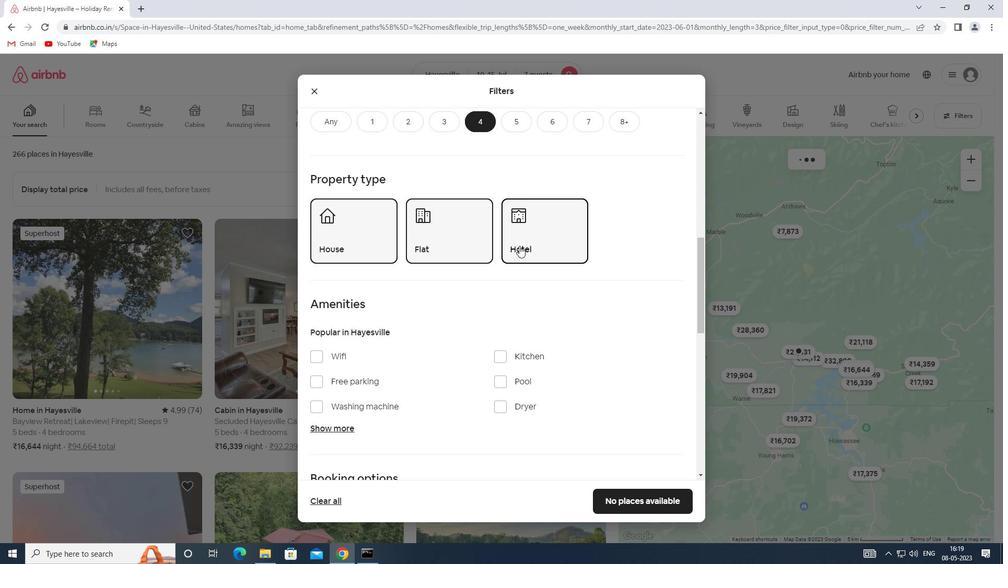 
Action: Mouse scrolled (518, 245) with delta (0, 0)
Screenshot: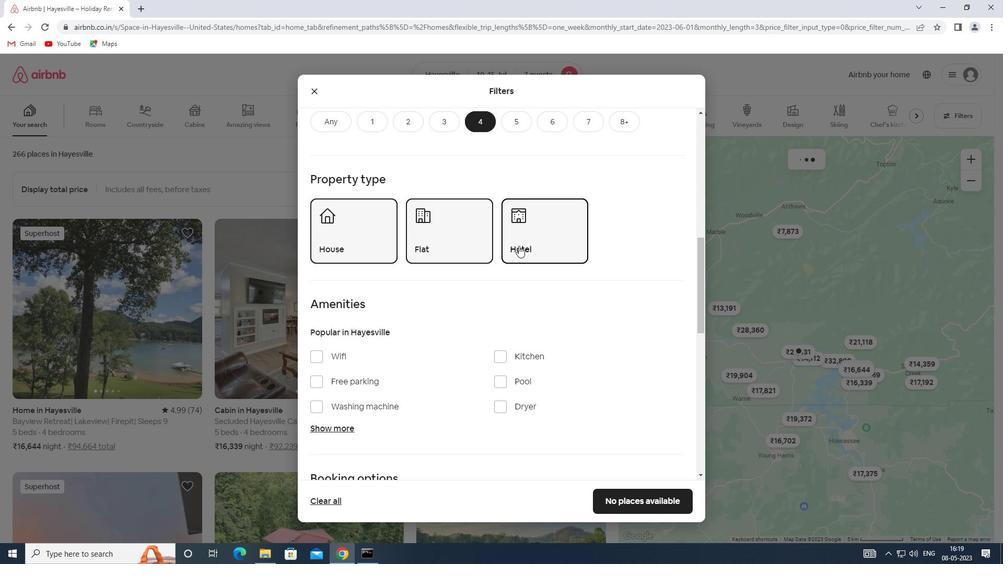 
Action: Mouse moved to (516, 247)
Screenshot: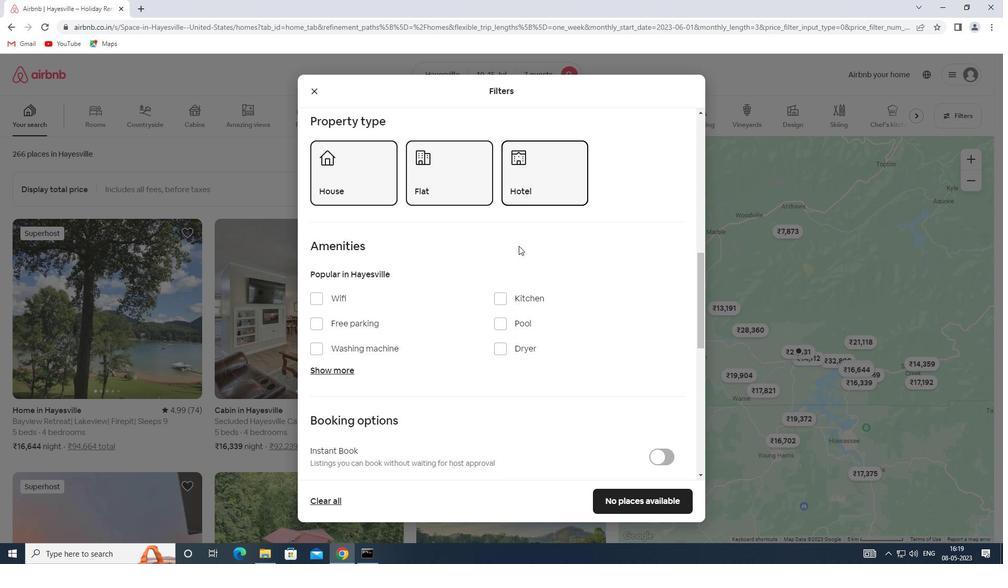 
Action: Mouse scrolled (516, 247) with delta (0, 0)
Screenshot: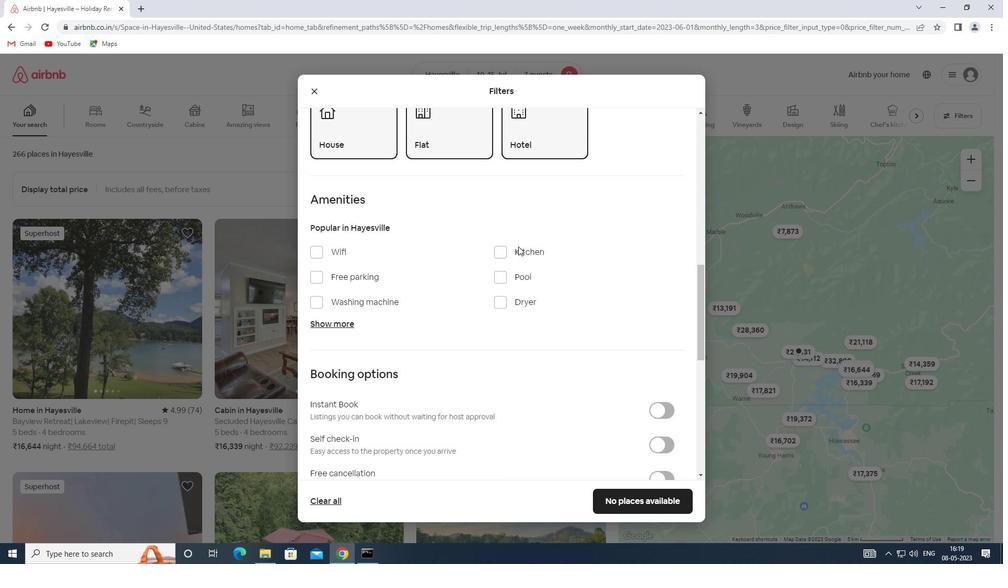 
Action: Mouse moved to (321, 272)
Screenshot: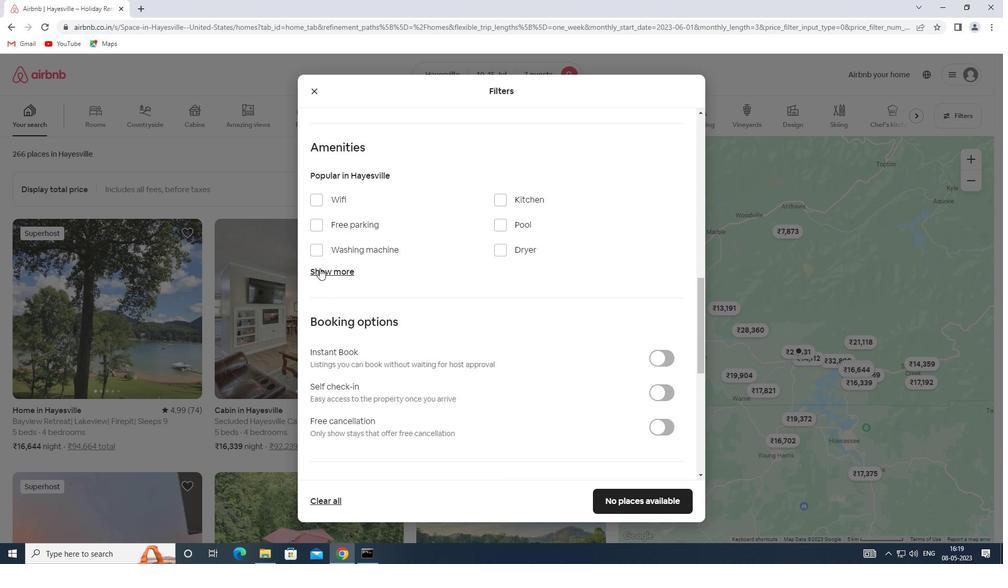 
Action: Mouse pressed left at (321, 272)
Screenshot: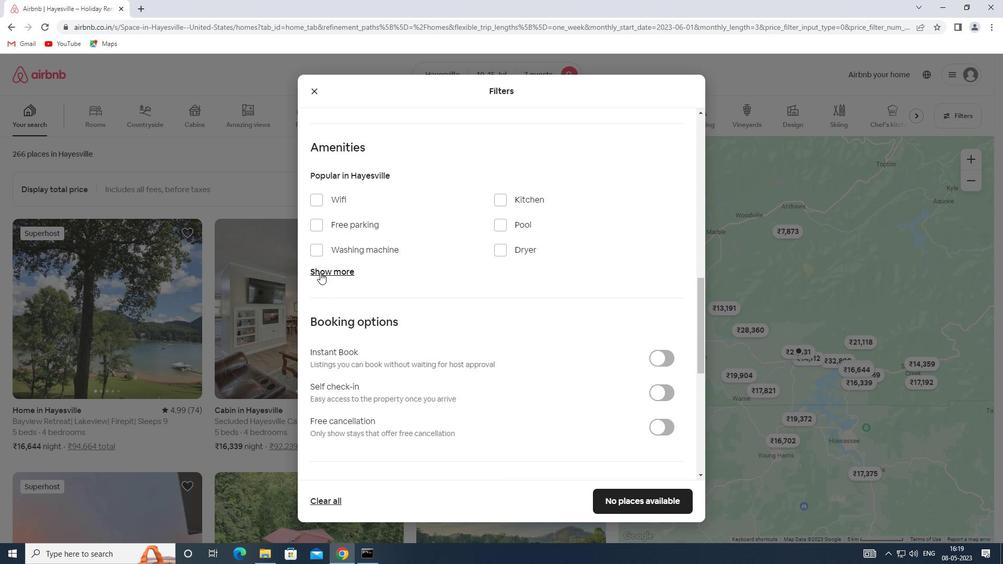 
Action: Mouse moved to (317, 202)
Screenshot: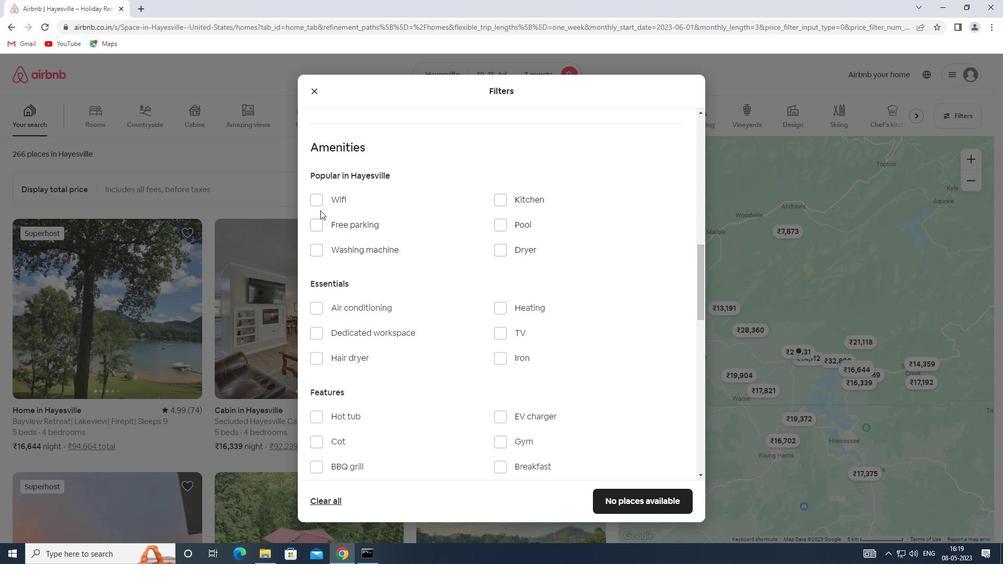 
Action: Mouse pressed left at (317, 202)
Screenshot: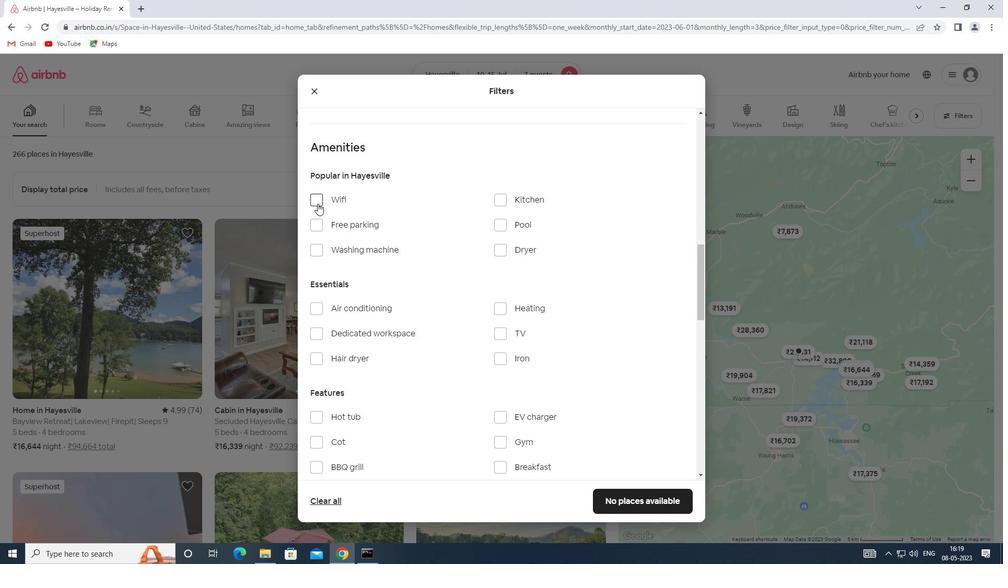 
Action: Mouse moved to (497, 331)
Screenshot: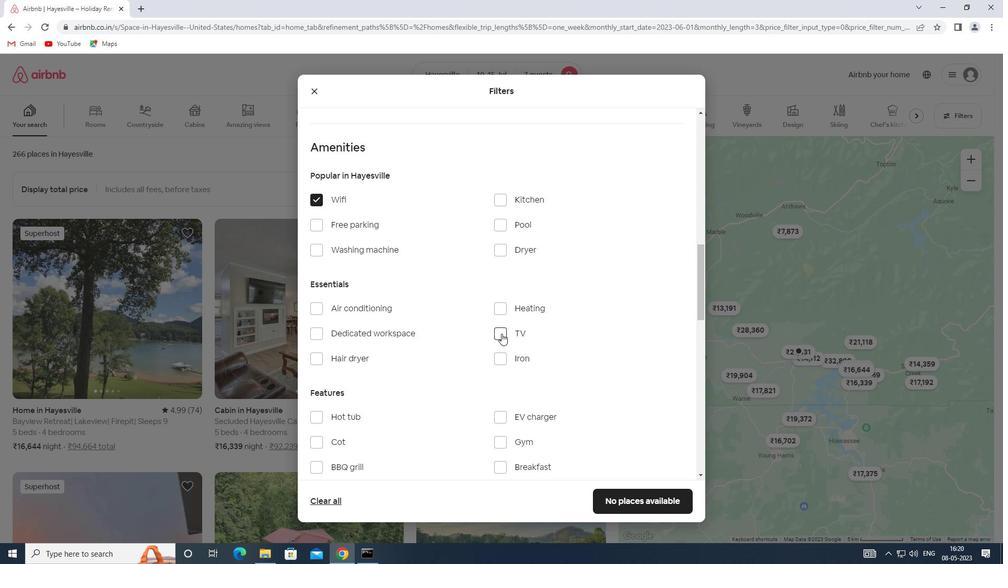 
Action: Mouse pressed left at (497, 331)
Screenshot: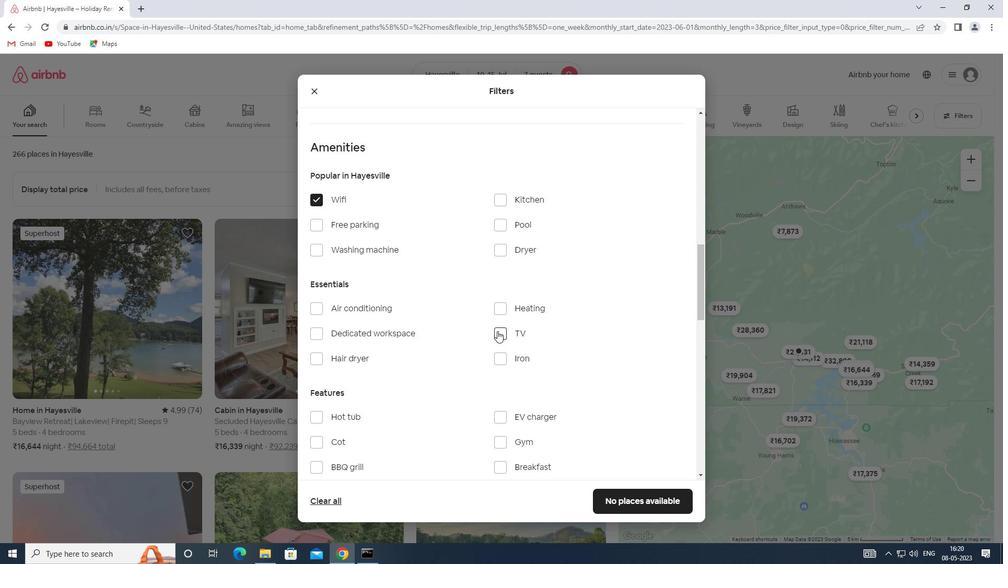 
Action: Mouse moved to (313, 226)
Screenshot: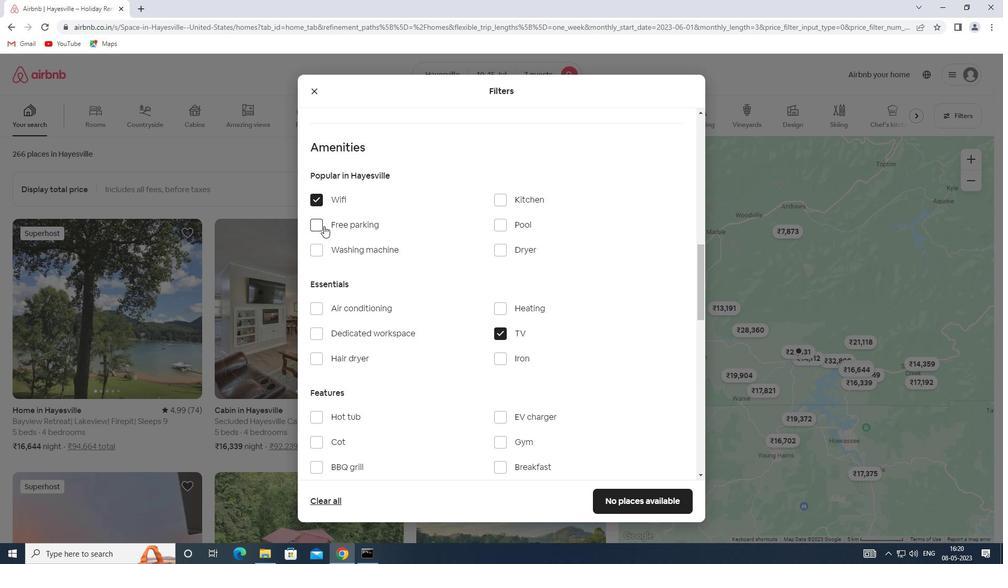 
Action: Mouse pressed left at (313, 226)
Screenshot: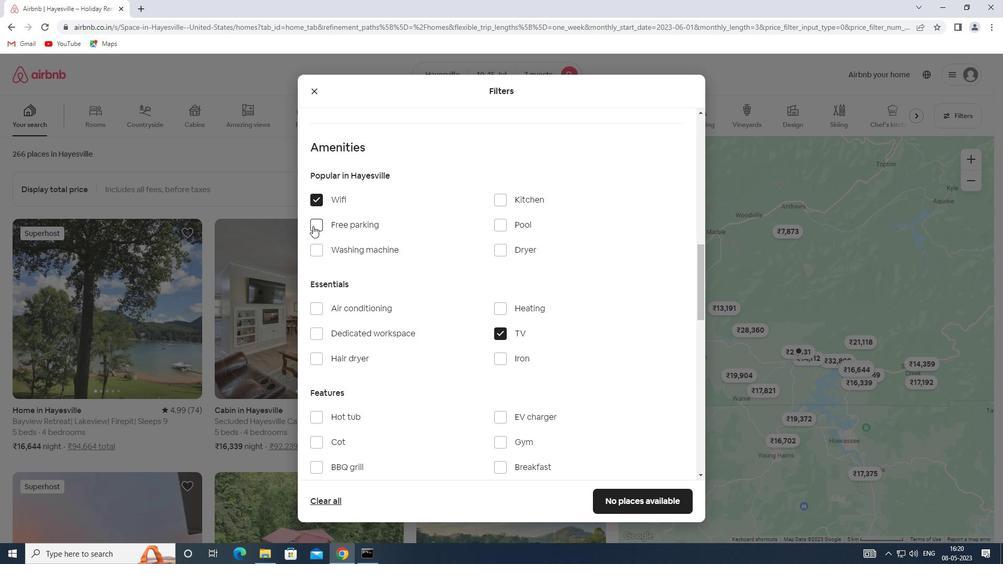 
Action: Mouse moved to (395, 346)
Screenshot: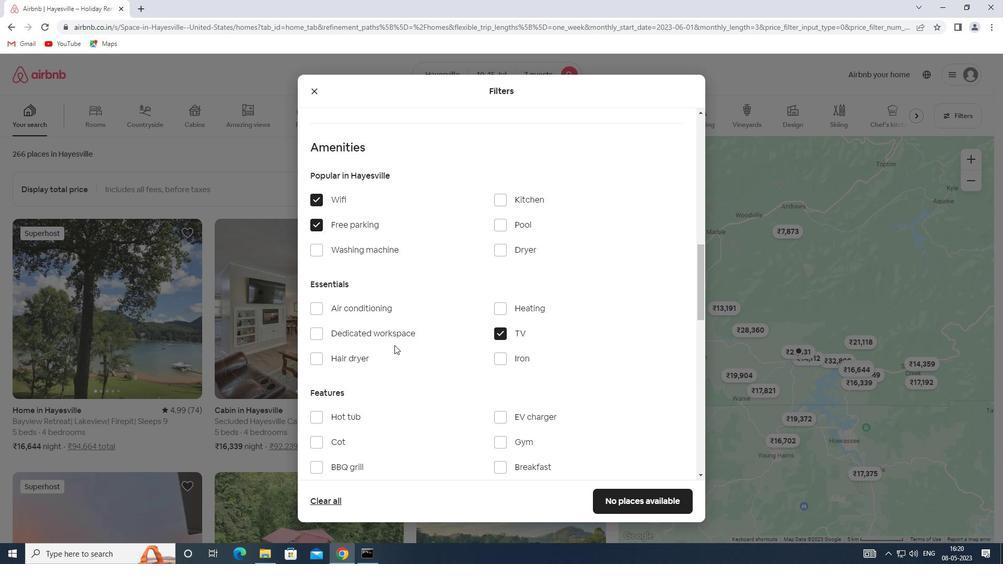 
Action: Mouse scrolled (395, 345) with delta (0, 0)
Screenshot: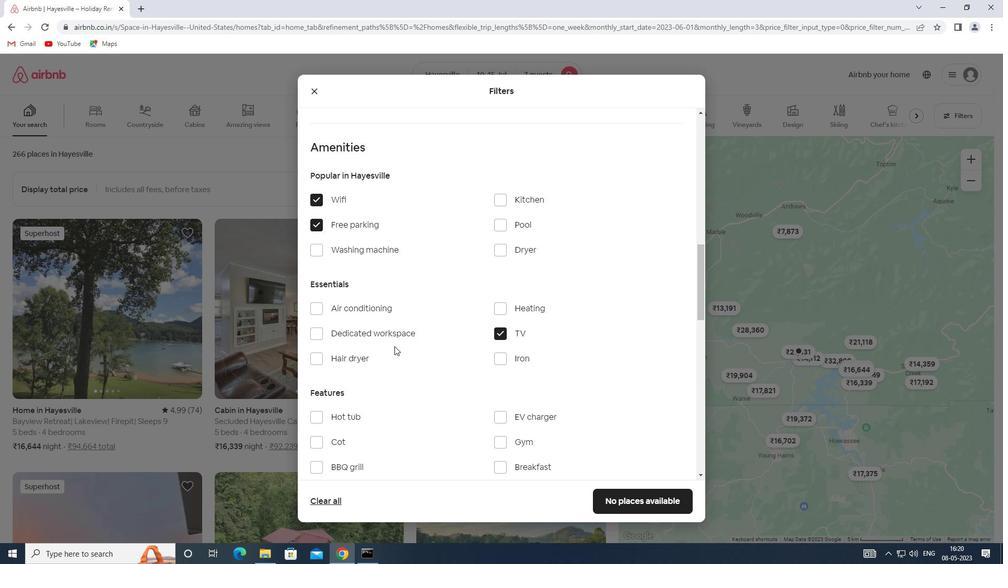 
Action: Mouse scrolled (395, 345) with delta (0, 0)
Screenshot: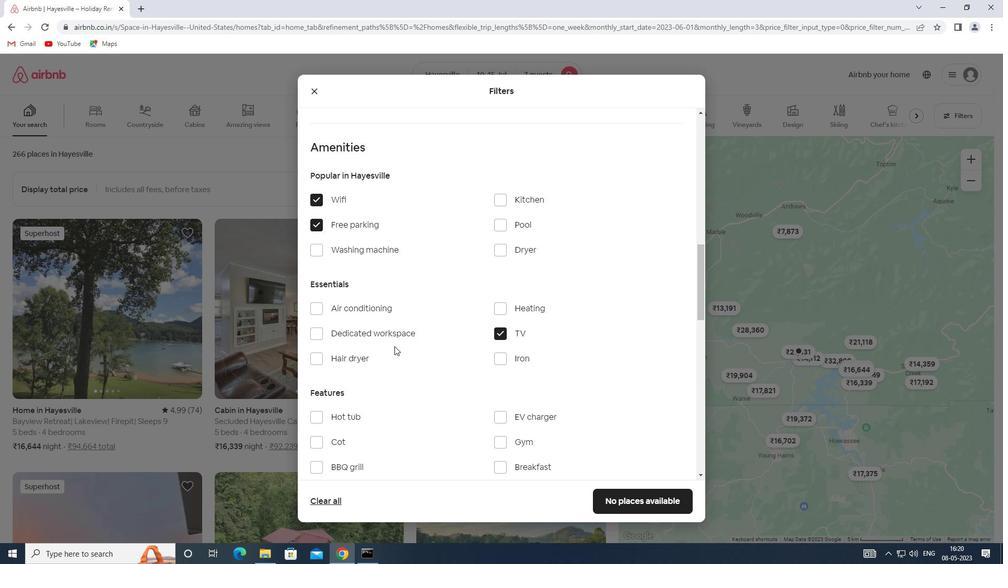 
Action: Mouse moved to (495, 334)
Screenshot: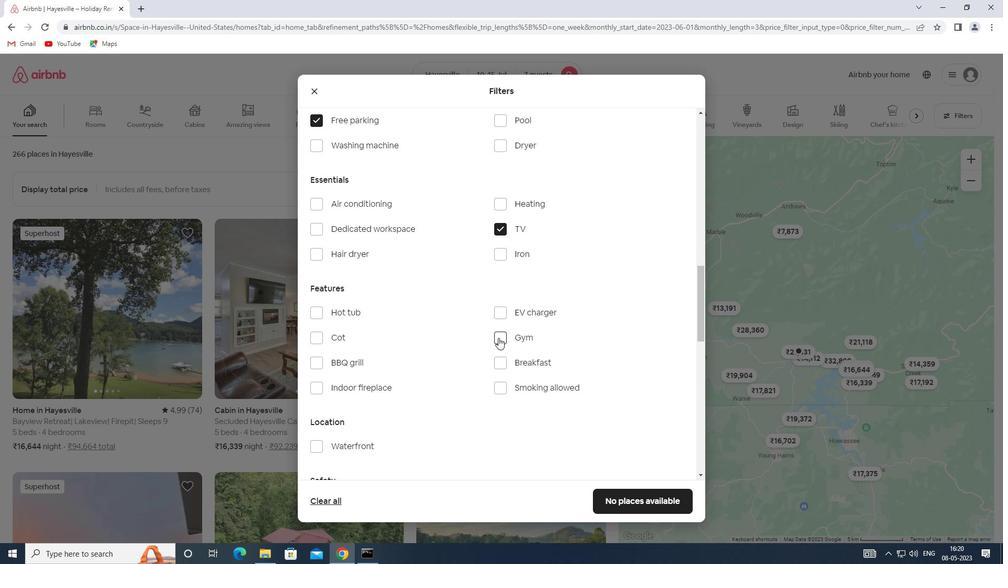 
Action: Mouse pressed left at (495, 334)
Screenshot: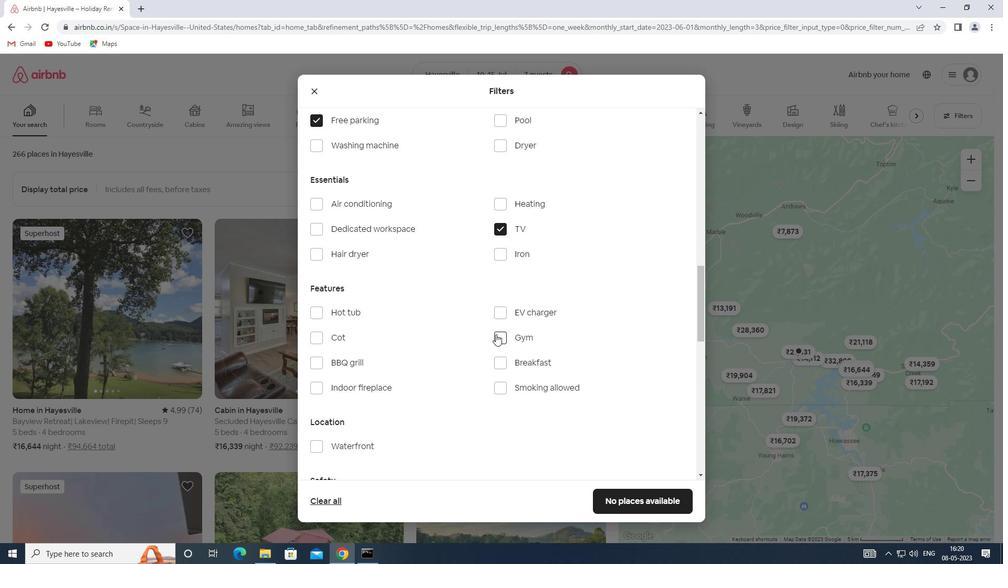 
Action: Mouse moved to (500, 358)
Screenshot: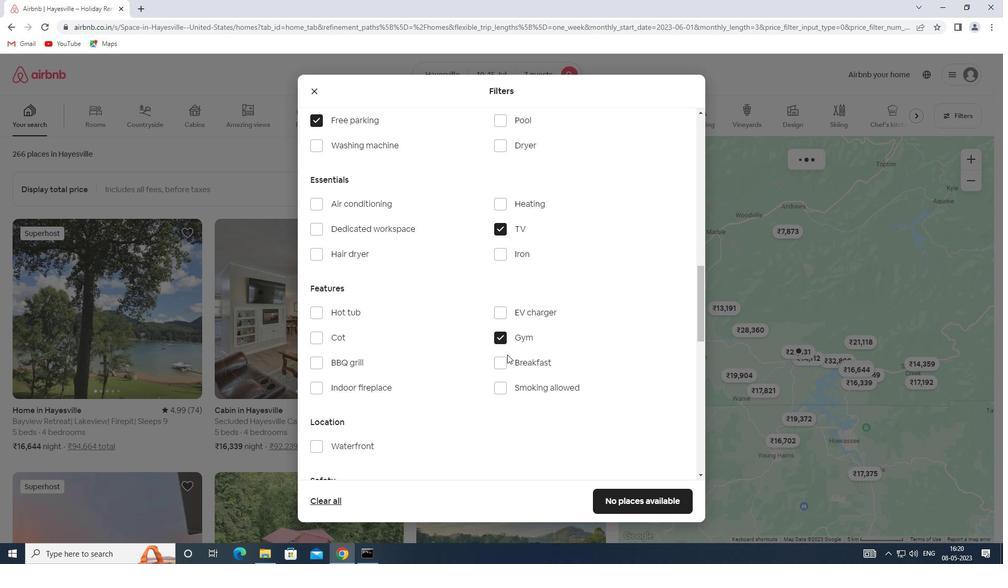
Action: Mouse pressed left at (500, 358)
Screenshot: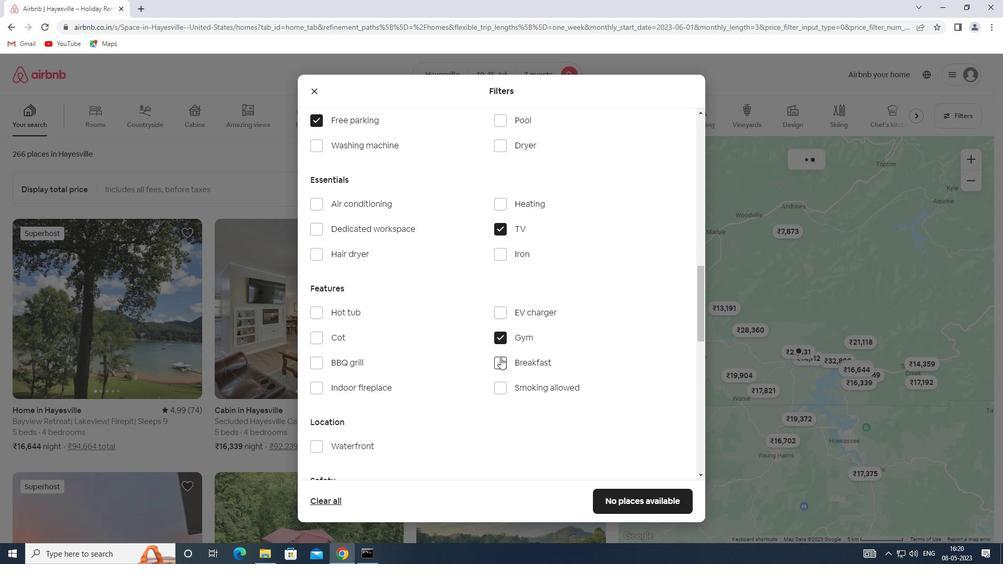 
Action: Mouse moved to (505, 354)
Screenshot: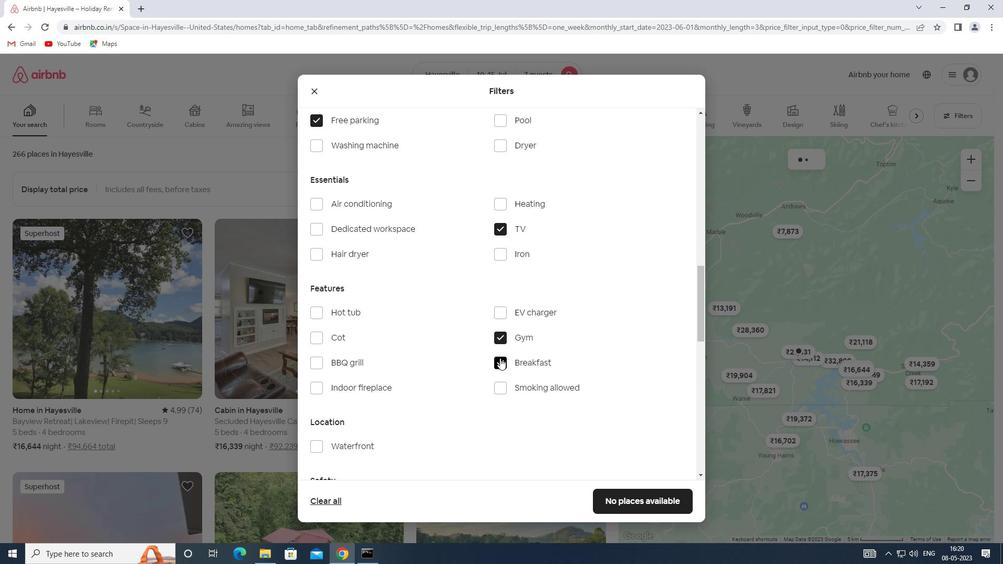 
Action: Mouse scrolled (505, 353) with delta (0, 0)
Screenshot: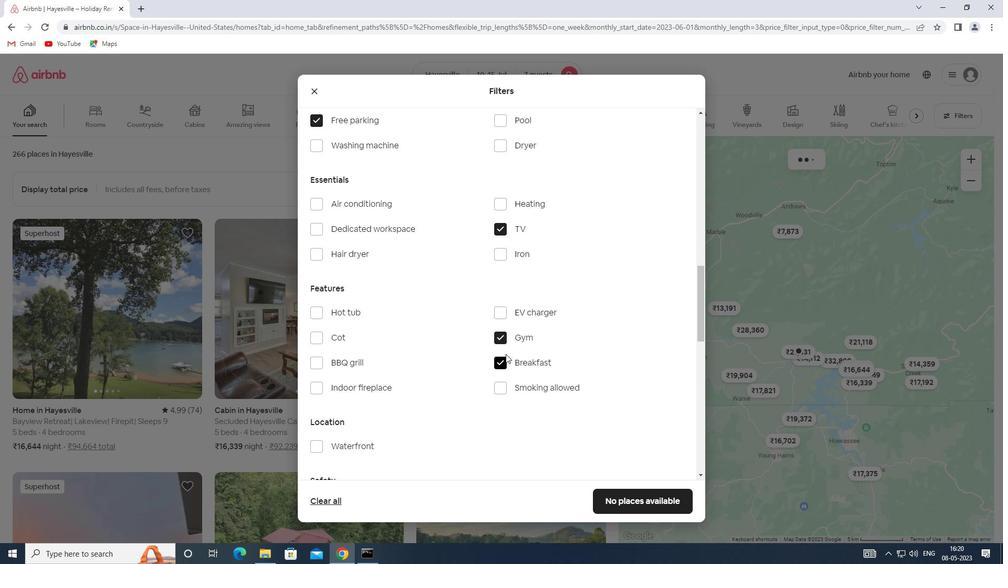 
Action: Mouse scrolled (505, 353) with delta (0, 0)
Screenshot: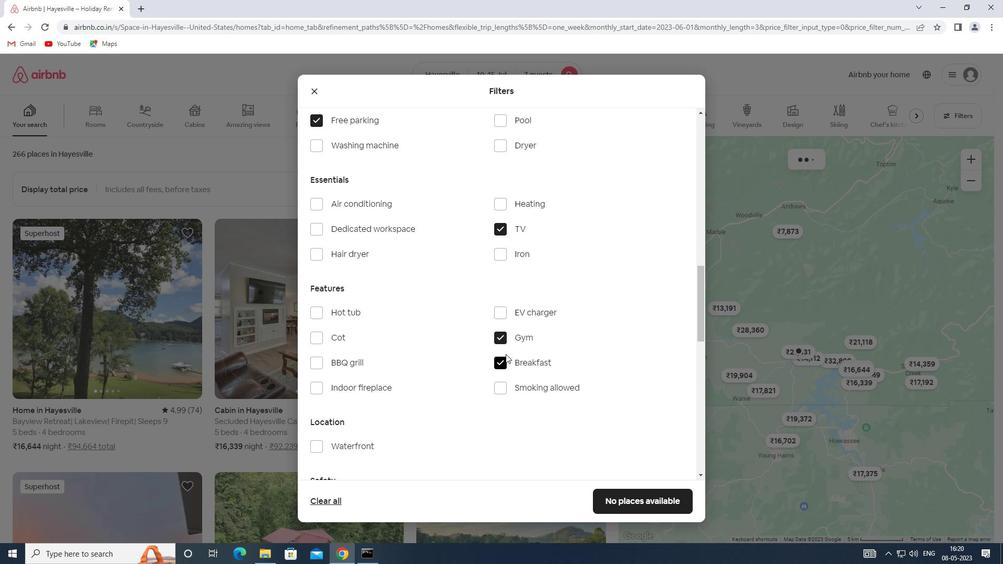 
Action: Mouse scrolled (505, 353) with delta (0, 0)
Screenshot: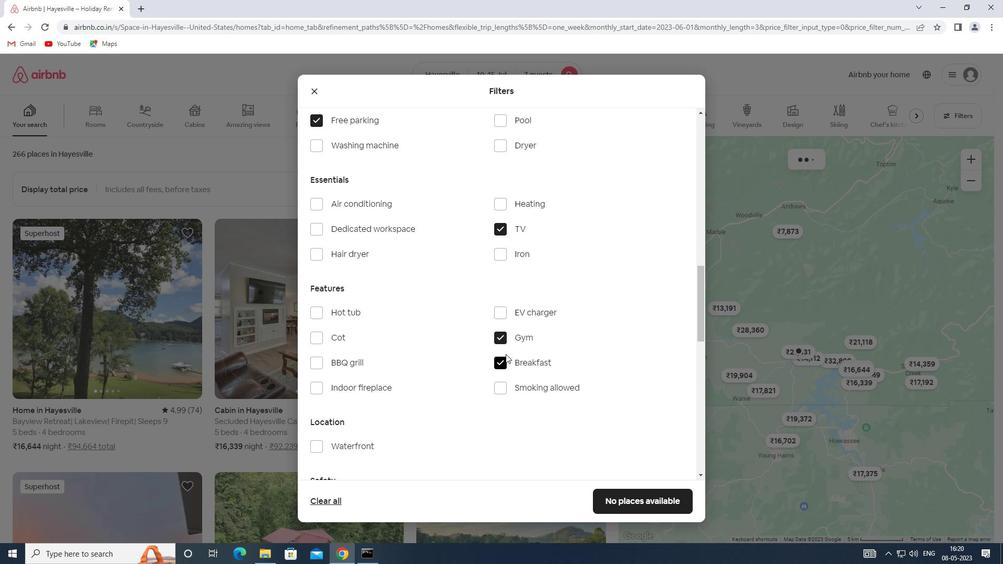 
Action: Mouse moved to (506, 354)
Screenshot: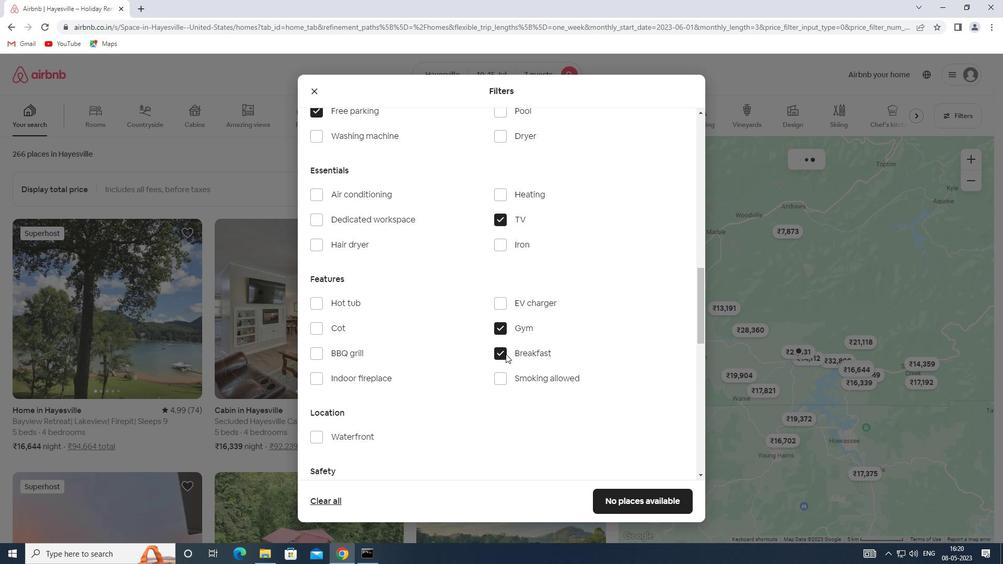 
Action: Mouse scrolled (506, 353) with delta (0, 0)
Screenshot: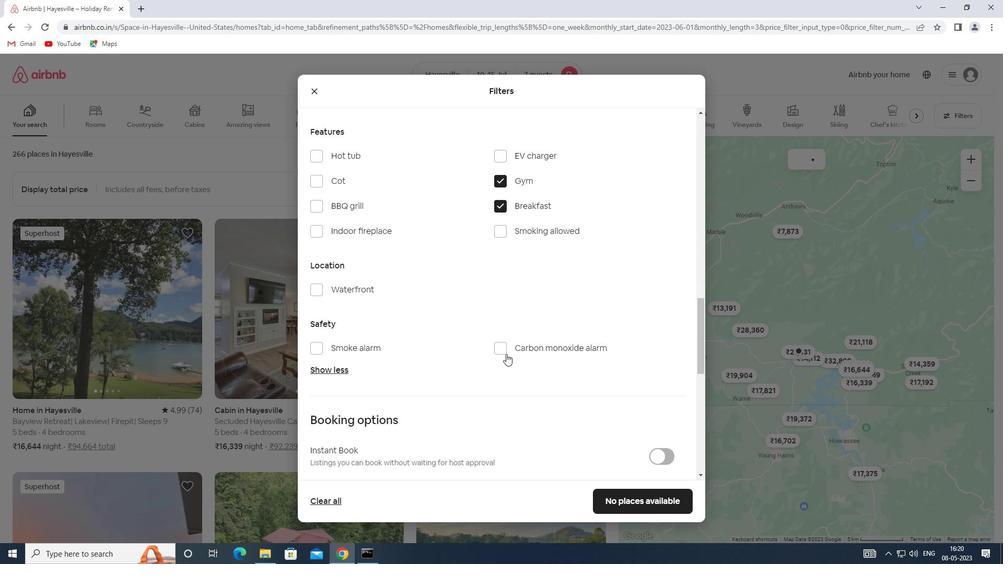 
Action: Mouse scrolled (506, 353) with delta (0, 0)
Screenshot: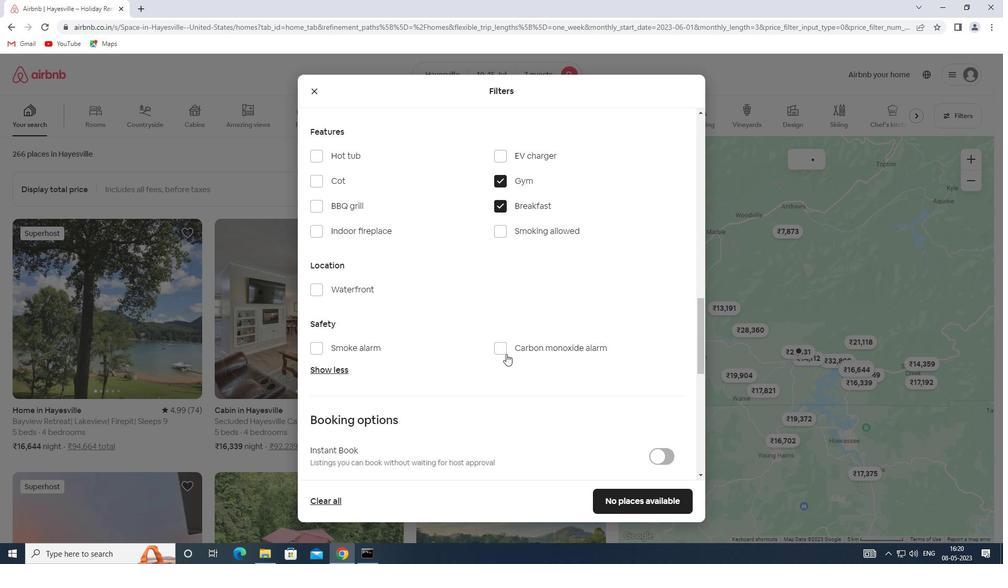 
Action: Mouse moved to (657, 385)
Screenshot: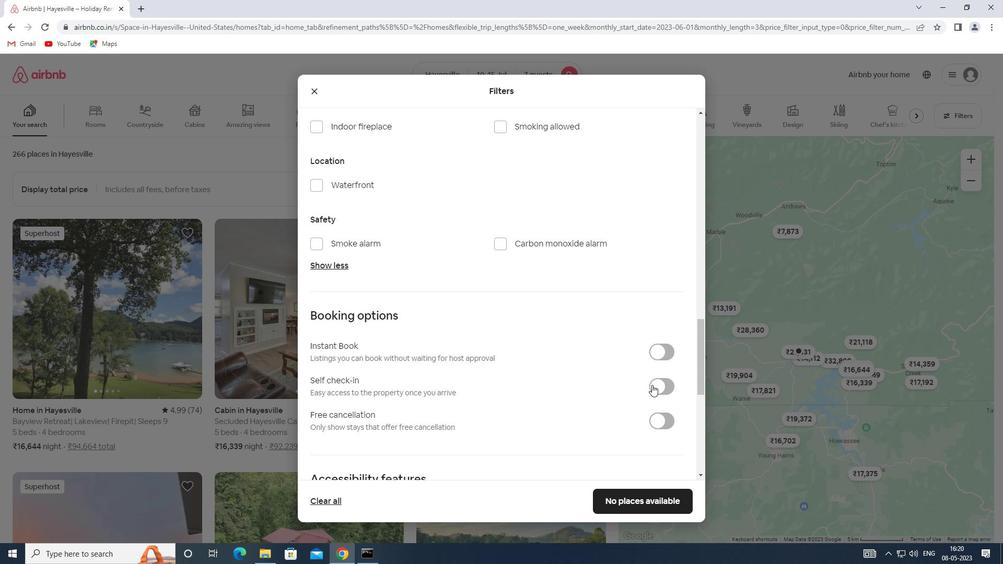 
Action: Mouse pressed left at (657, 385)
Screenshot: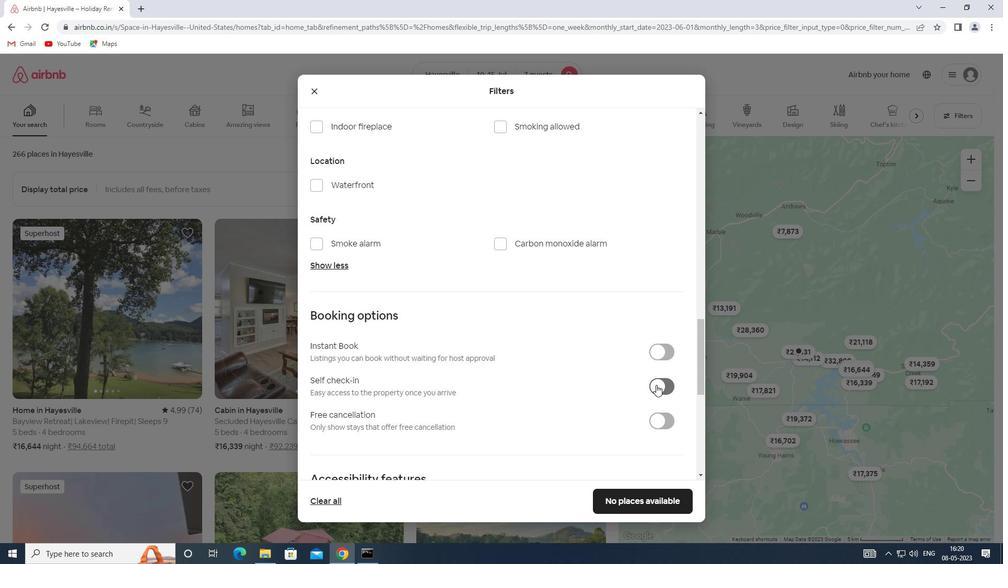 
Action: Mouse moved to (543, 390)
Screenshot: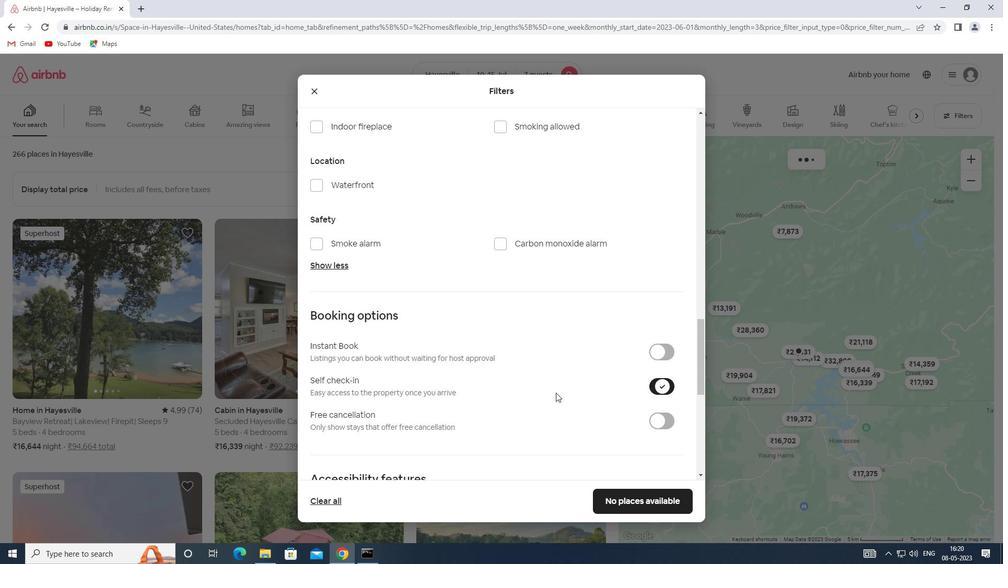 
Action: Mouse scrolled (543, 390) with delta (0, 0)
Screenshot: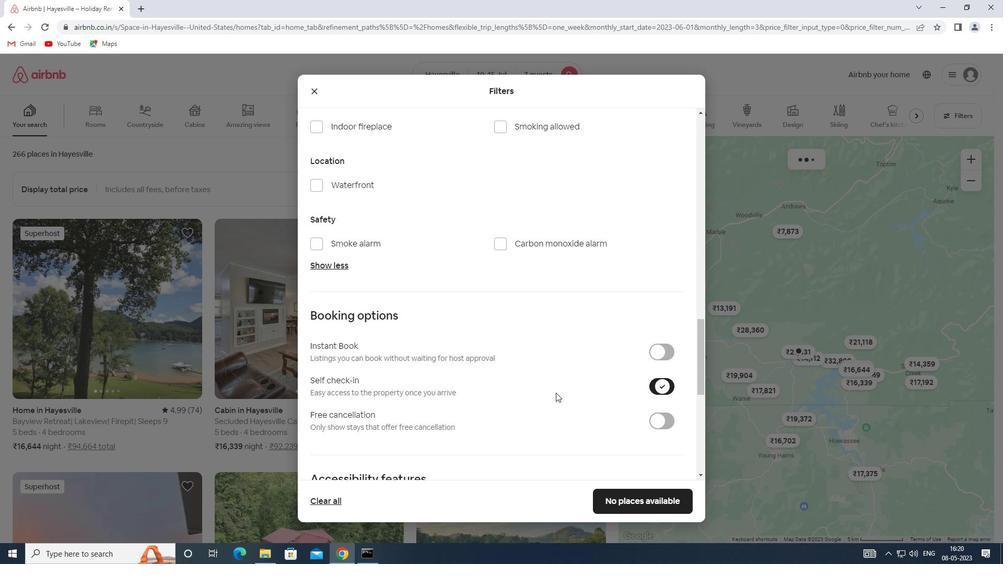 
Action: Mouse scrolled (543, 390) with delta (0, 0)
Screenshot: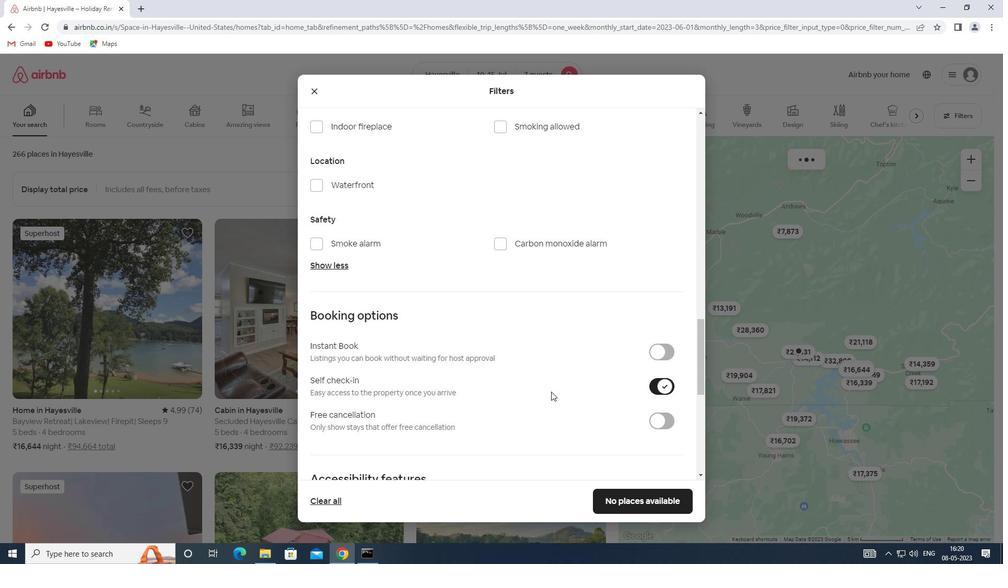 
Action: Mouse scrolled (543, 390) with delta (0, 0)
Screenshot: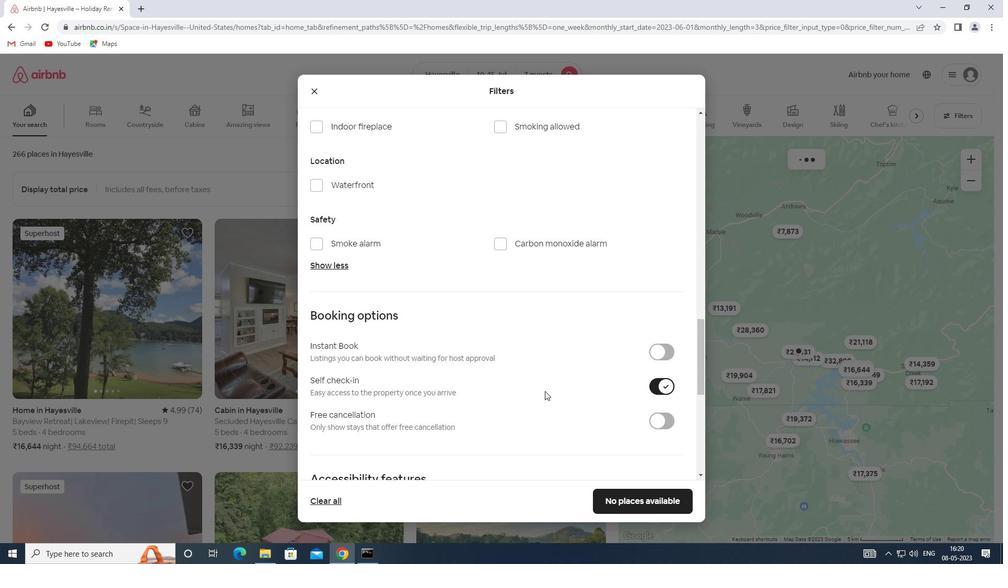 
Action: Mouse moved to (540, 389)
Screenshot: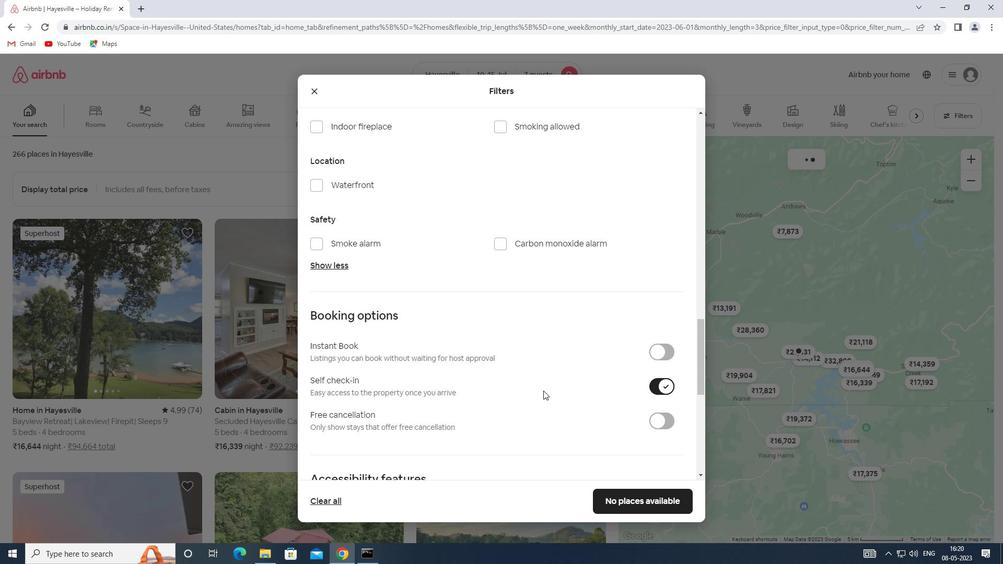 
Action: Mouse scrolled (540, 389) with delta (0, 0)
Screenshot: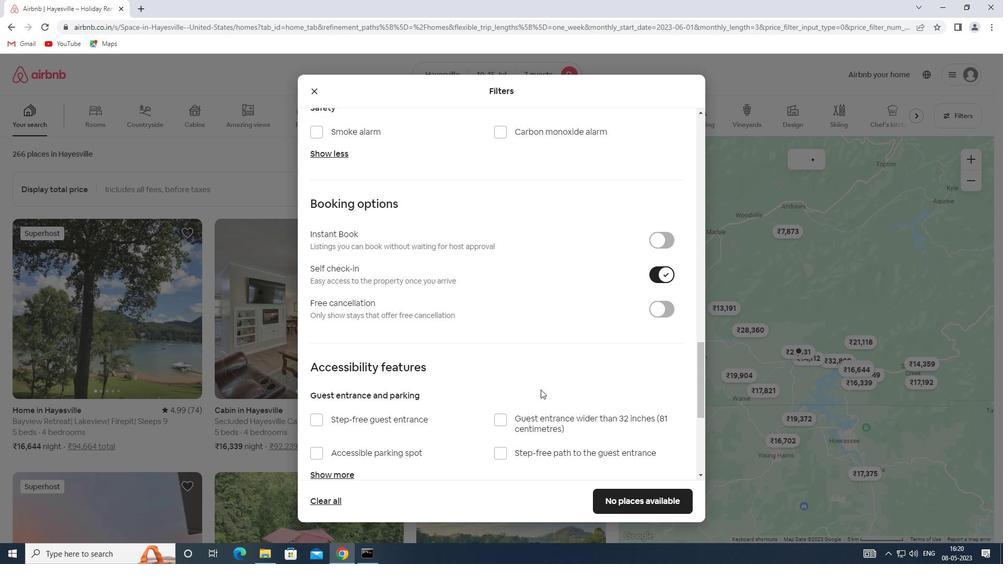 
Action: Mouse scrolled (540, 389) with delta (0, 0)
Screenshot: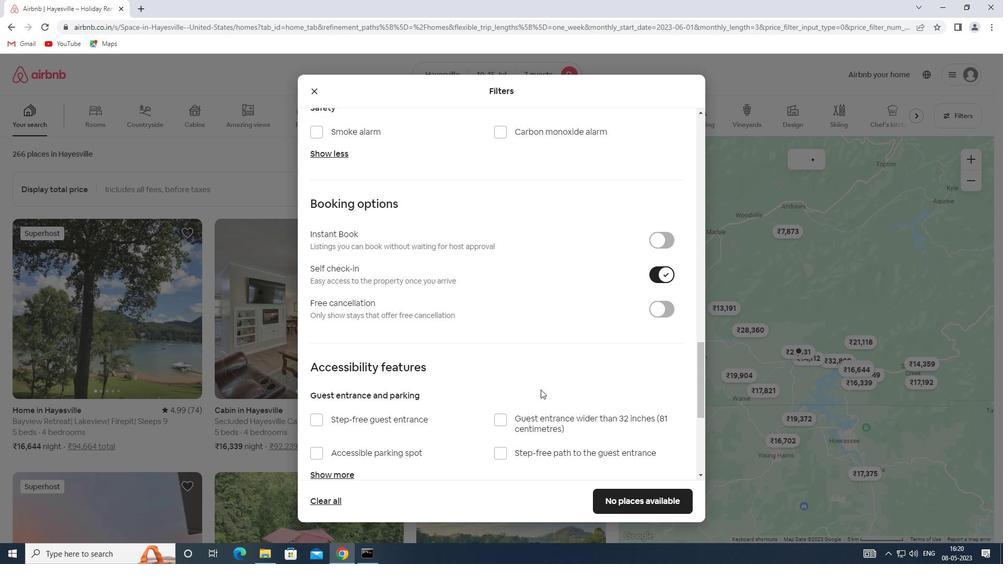 
Action: Mouse scrolled (540, 389) with delta (0, 0)
Screenshot: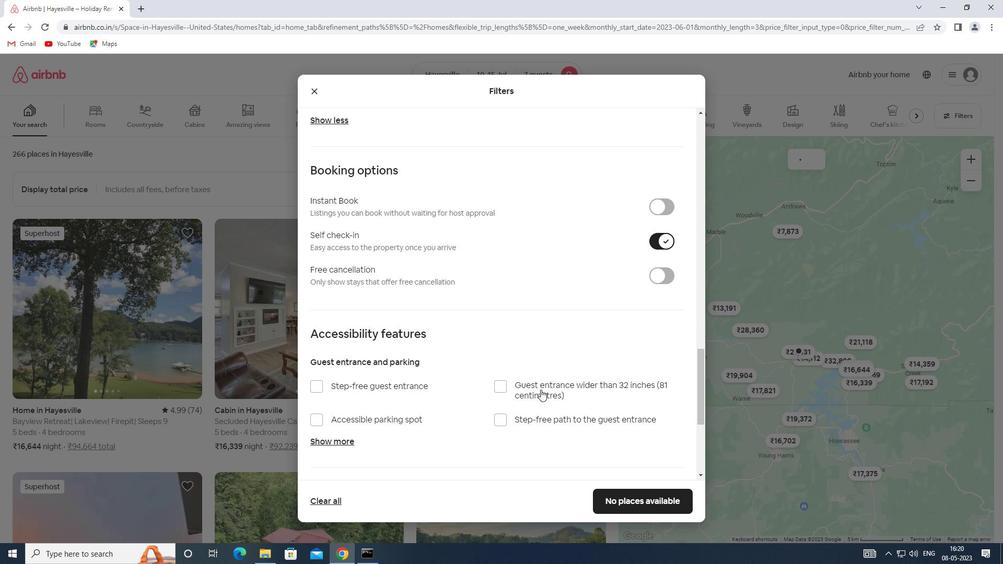 
Action: Mouse moved to (540, 389)
Screenshot: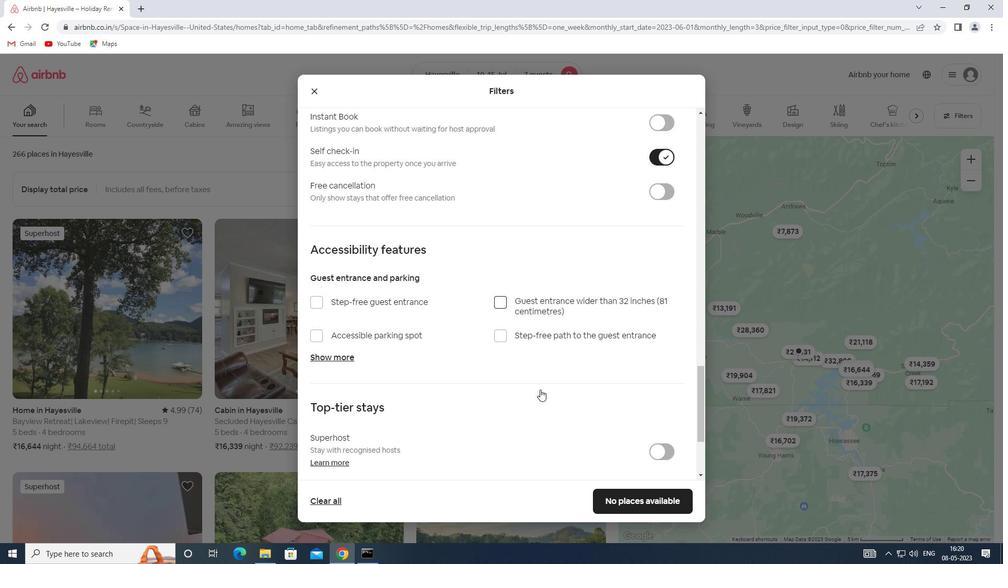 
Action: Mouse scrolled (540, 388) with delta (0, 0)
Screenshot: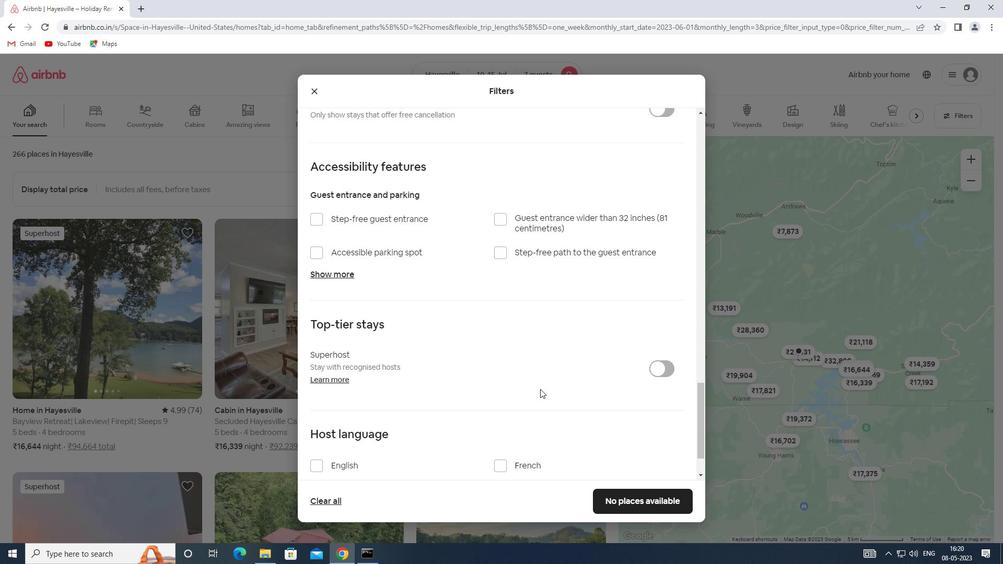 
Action: Mouse scrolled (540, 388) with delta (0, 0)
Screenshot: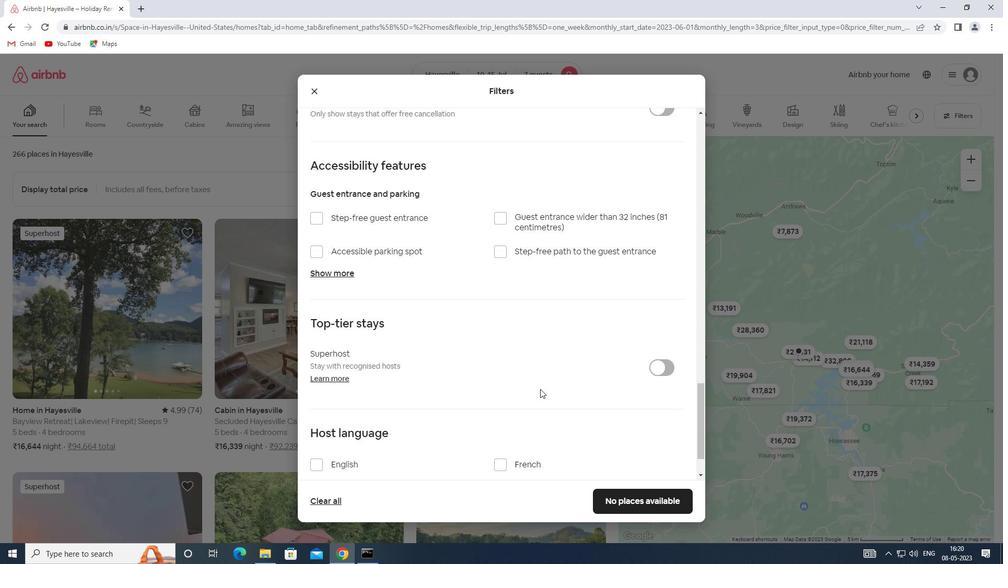 
Action: Mouse scrolled (540, 388) with delta (0, 0)
Screenshot: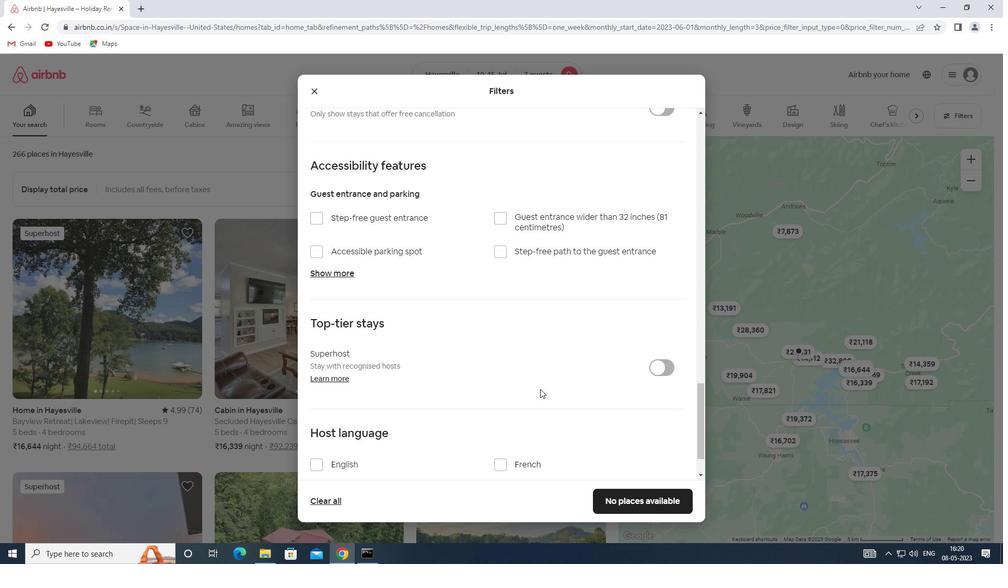 
Action: Mouse moved to (326, 407)
Screenshot: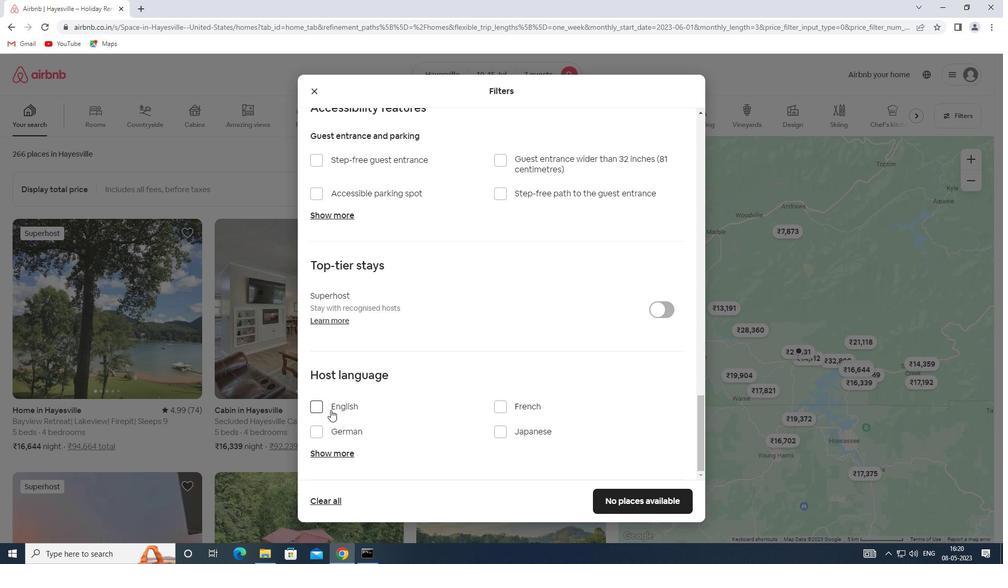 
Action: Mouse pressed left at (326, 407)
Screenshot: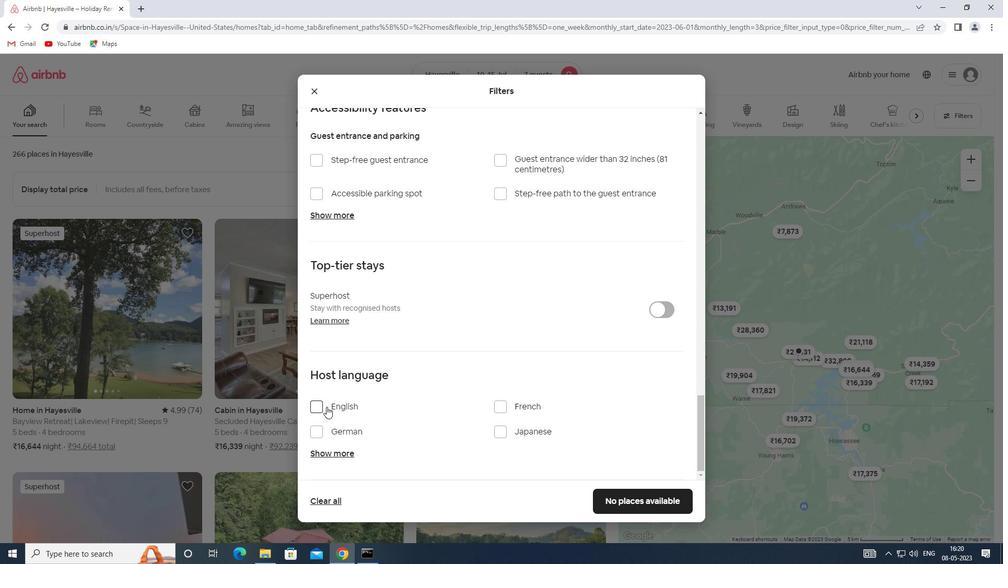 
Action: Mouse moved to (641, 496)
Screenshot: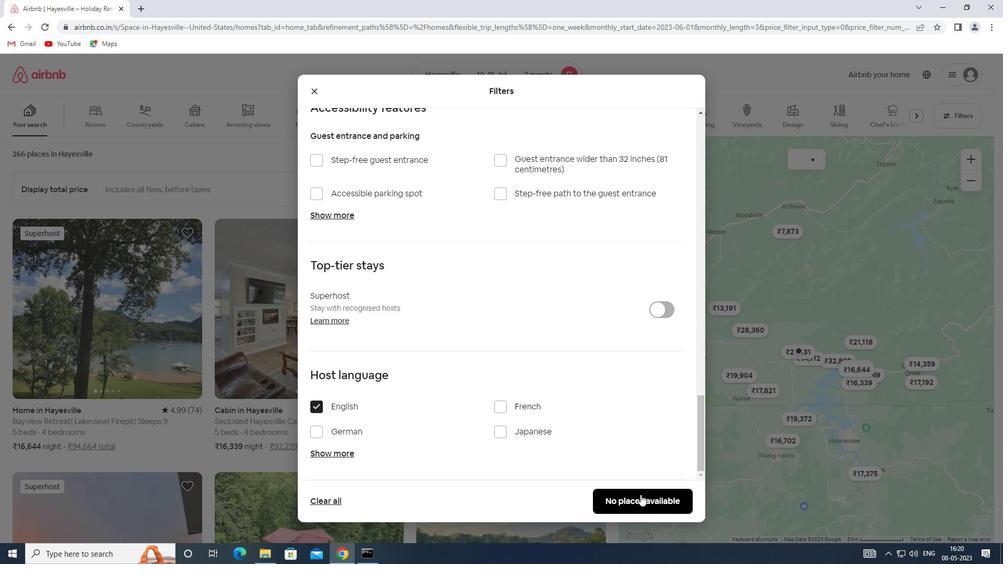 
Action: Mouse pressed left at (641, 496)
Screenshot: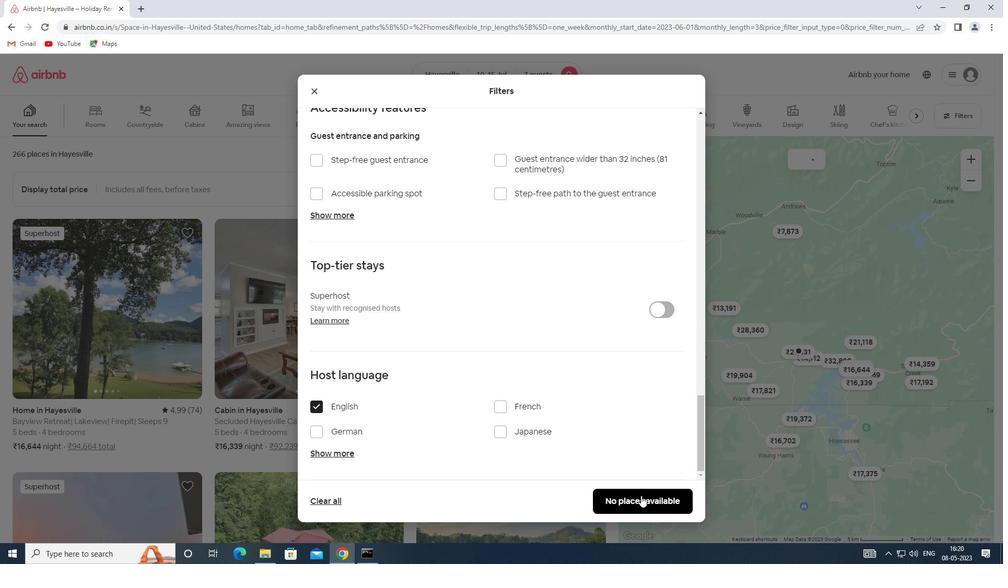 
Action: Mouse moved to (637, 494)
Screenshot: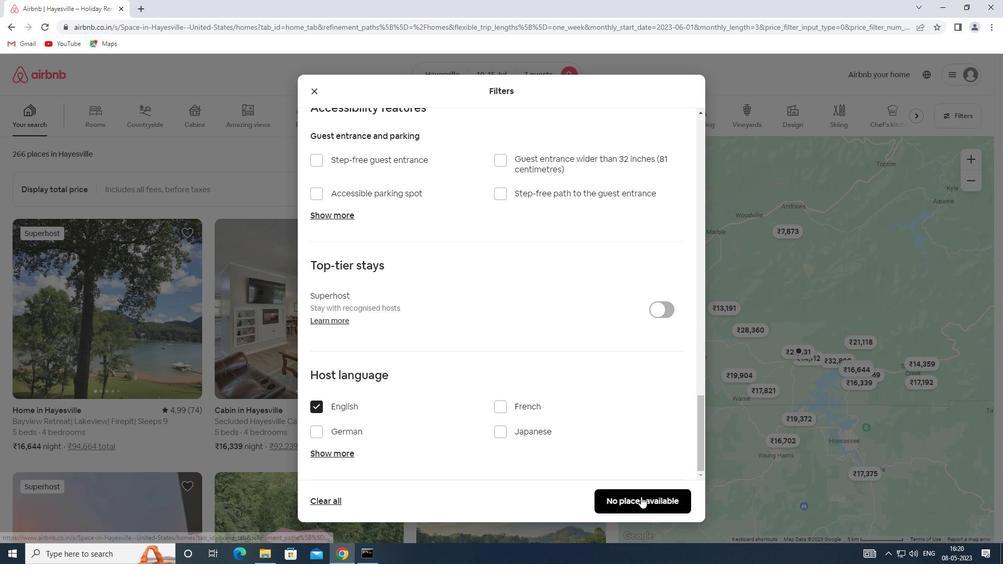 
